 Task: Create a due date automation trigger when advanced on, on the tuesday of the week before a card is due add dates due in between 1 and 5 days at 11:00 AM.
Action: Mouse moved to (819, 251)
Screenshot: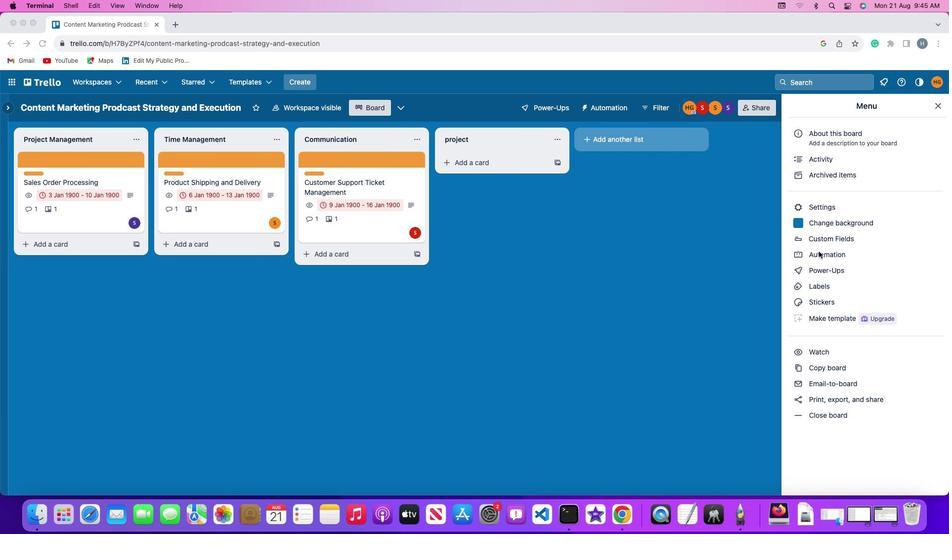 
Action: Mouse pressed left at (819, 251)
Screenshot: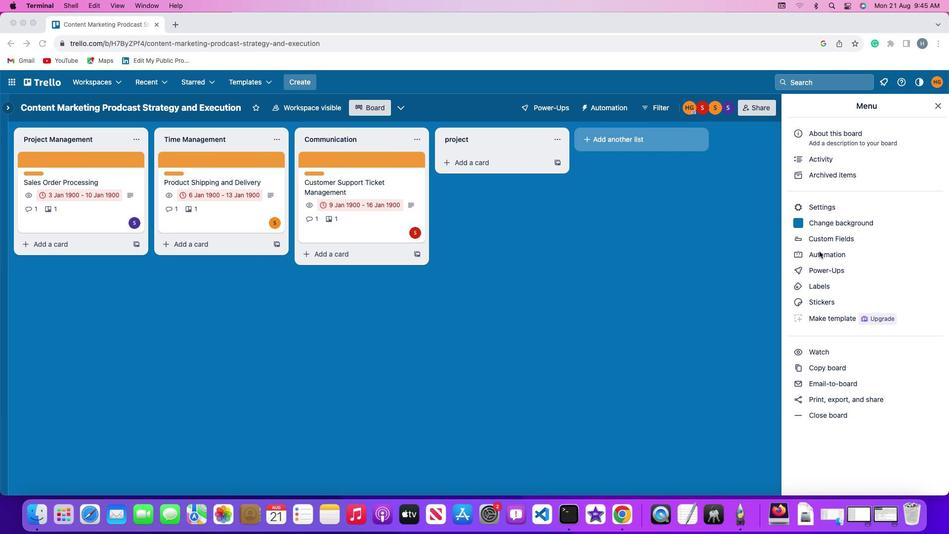 
Action: Mouse pressed left at (819, 251)
Screenshot: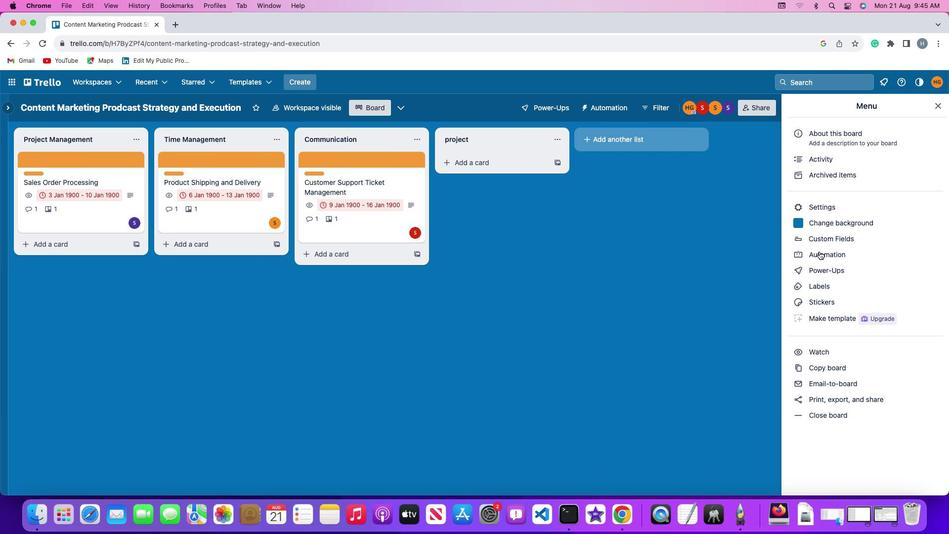 
Action: Mouse moved to (55, 230)
Screenshot: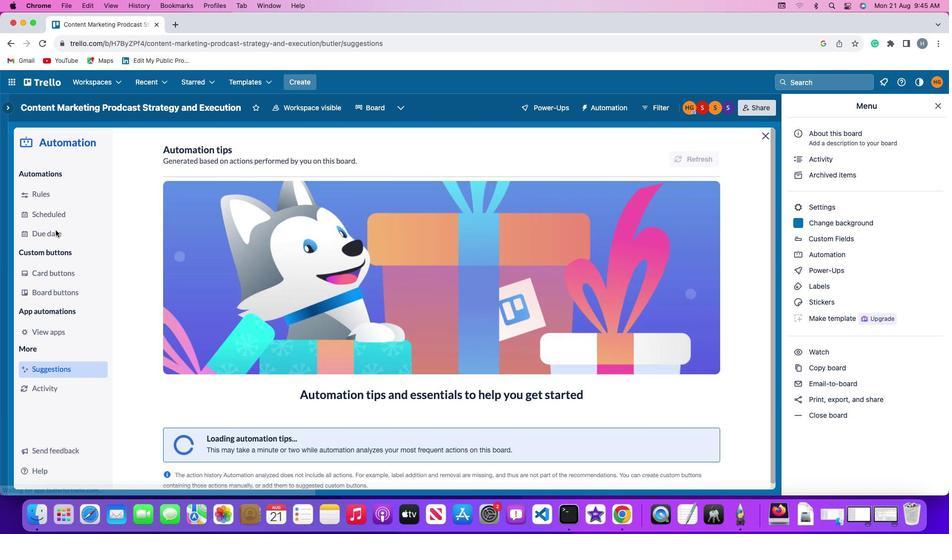 
Action: Mouse pressed left at (55, 230)
Screenshot: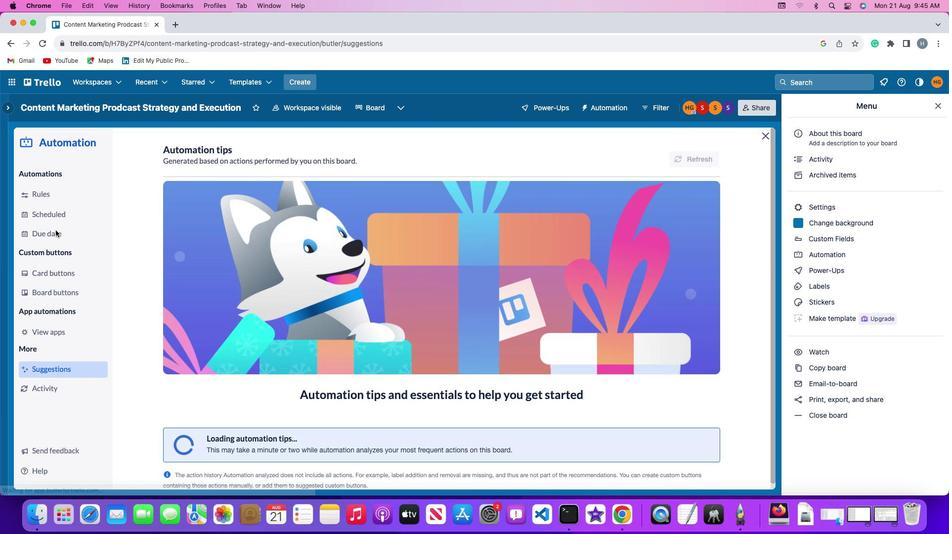 
Action: Mouse moved to (669, 150)
Screenshot: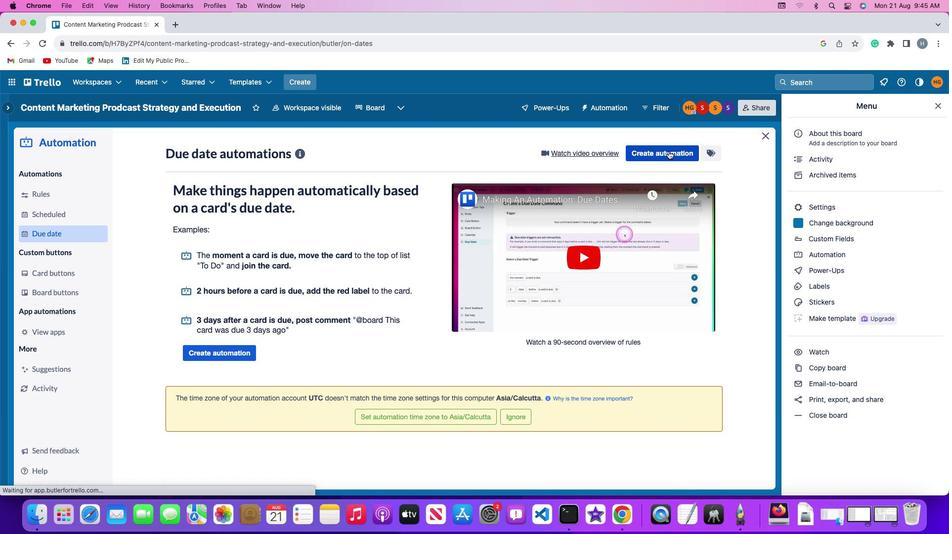 
Action: Mouse pressed left at (669, 150)
Screenshot: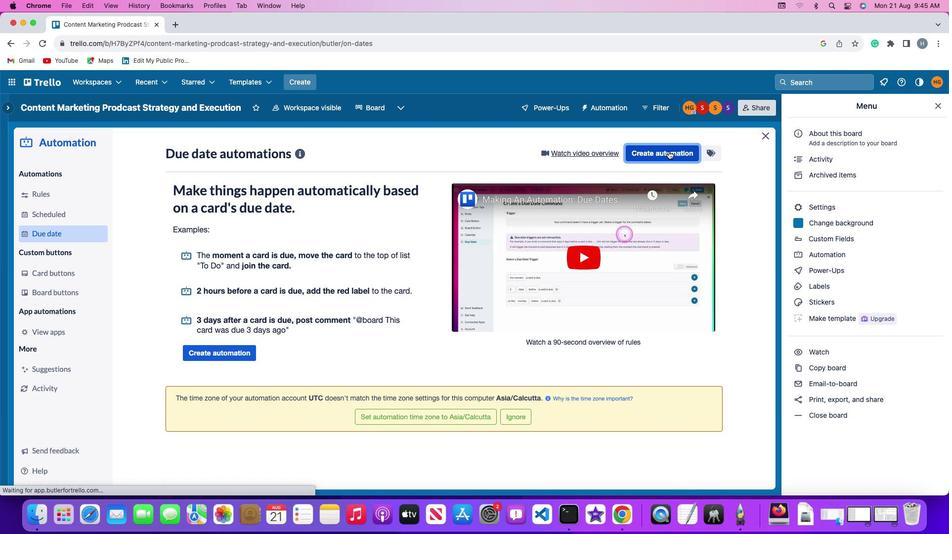 
Action: Mouse moved to (185, 247)
Screenshot: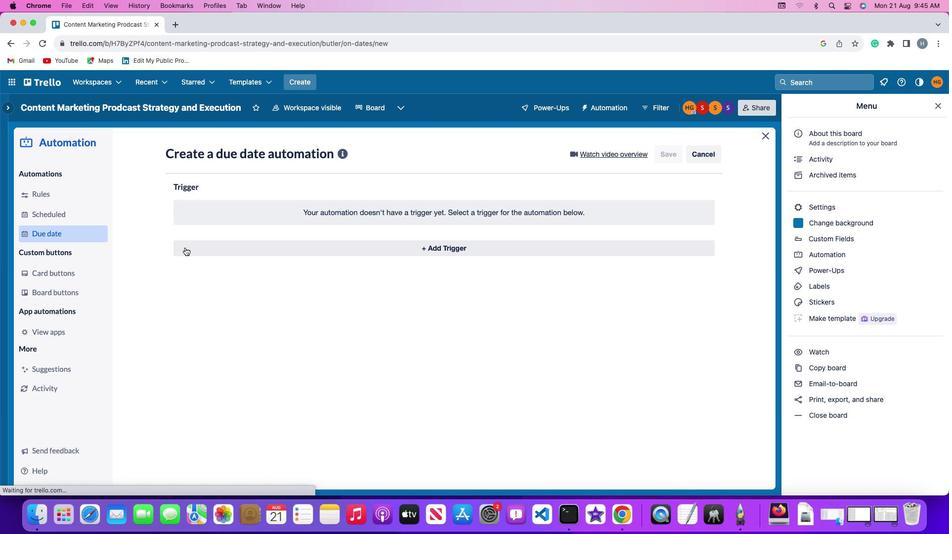 
Action: Mouse pressed left at (185, 247)
Screenshot: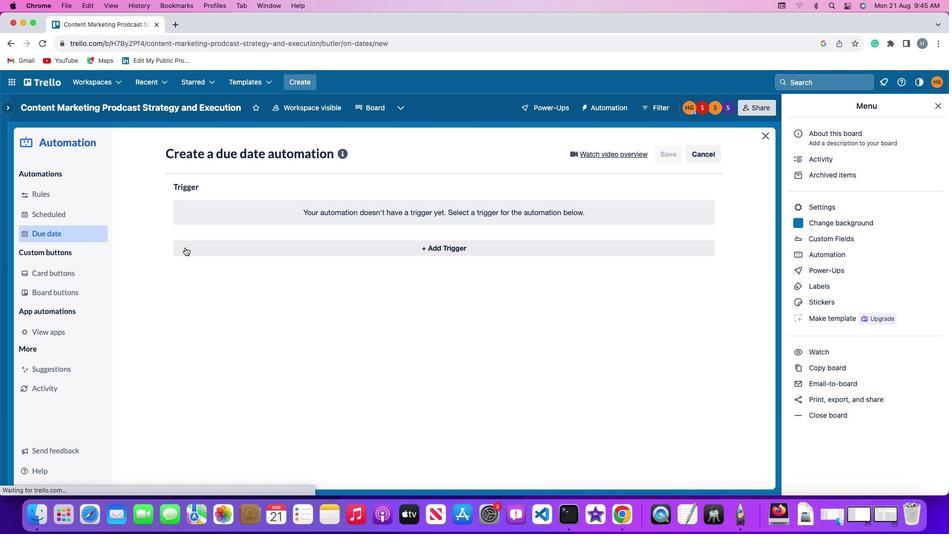 
Action: Mouse moved to (224, 426)
Screenshot: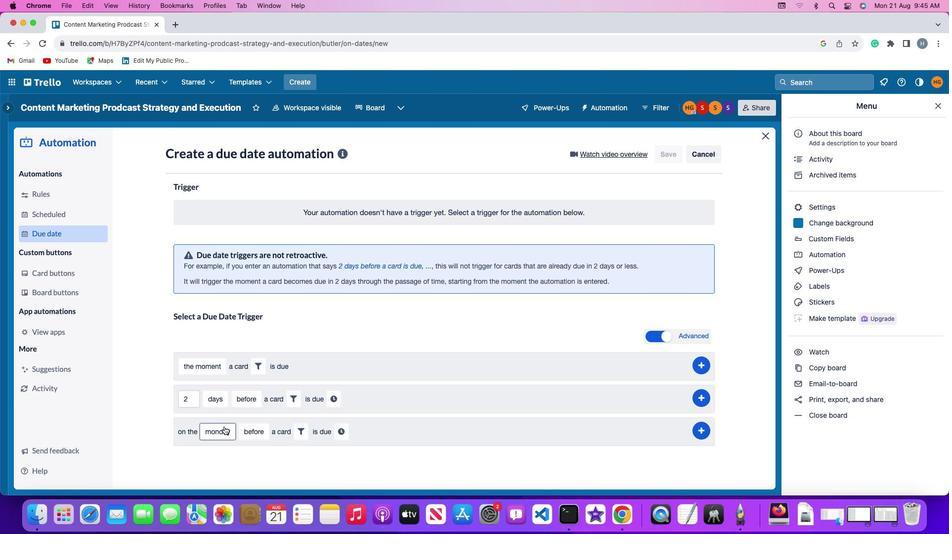 
Action: Mouse pressed left at (224, 426)
Screenshot: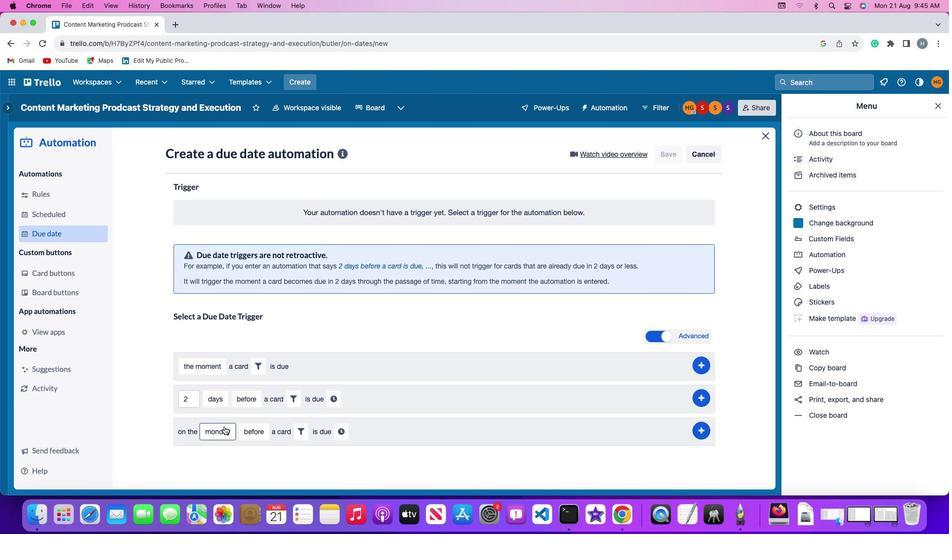 
Action: Mouse moved to (239, 312)
Screenshot: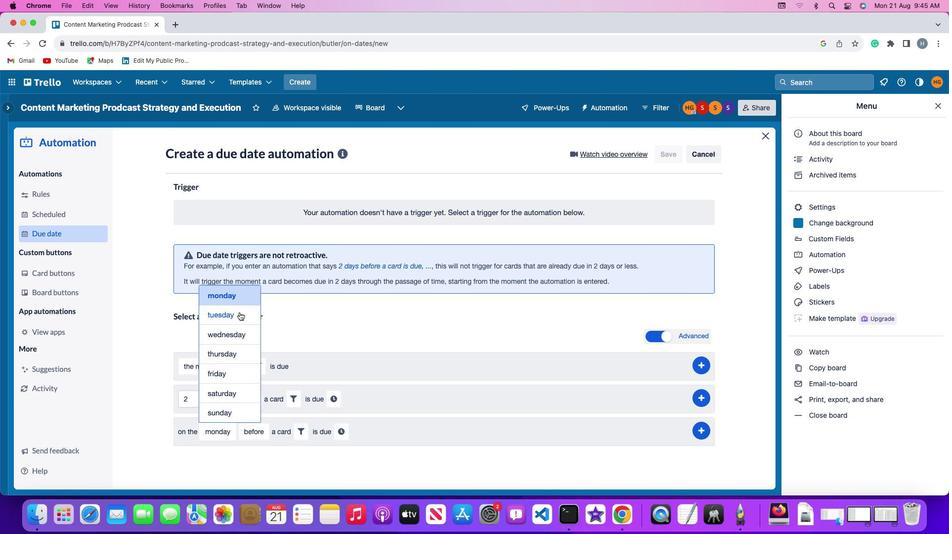 
Action: Mouse pressed left at (239, 312)
Screenshot: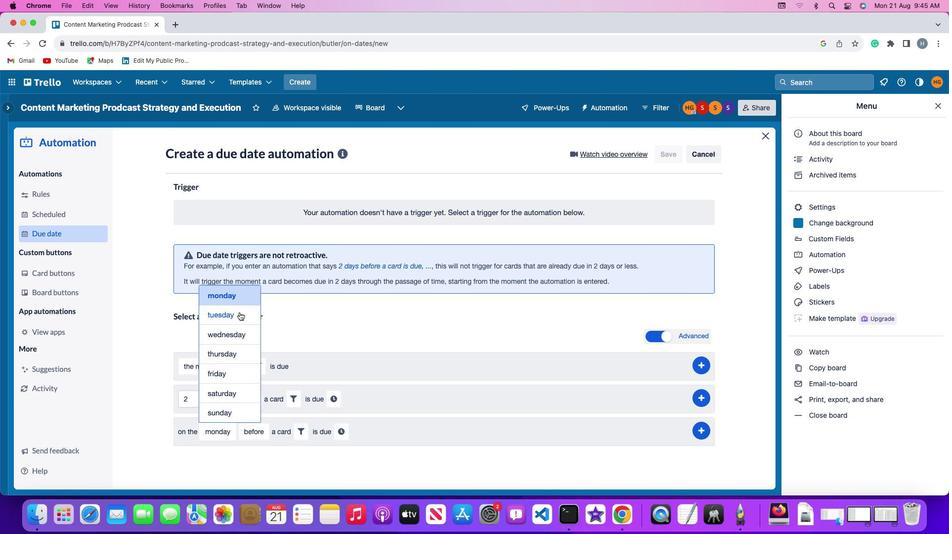 
Action: Mouse moved to (250, 433)
Screenshot: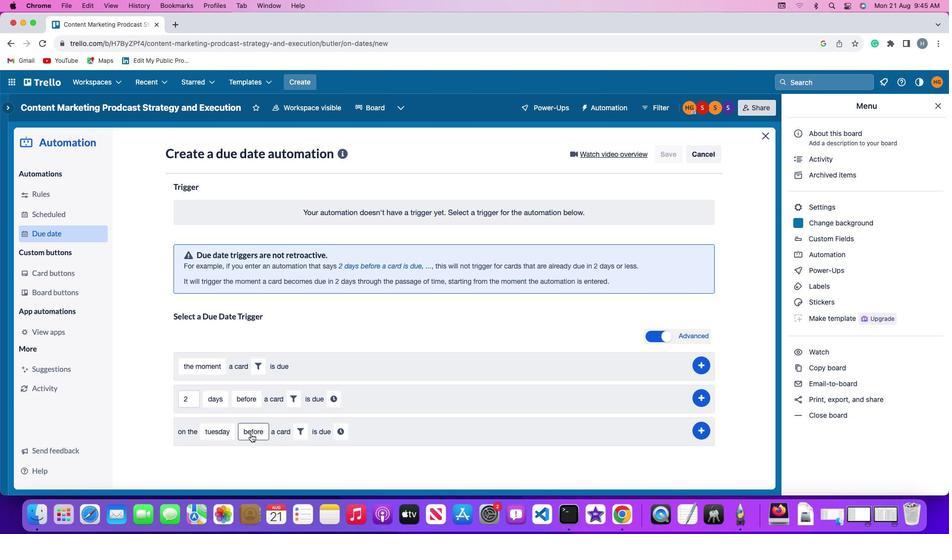 
Action: Mouse pressed left at (250, 433)
Screenshot: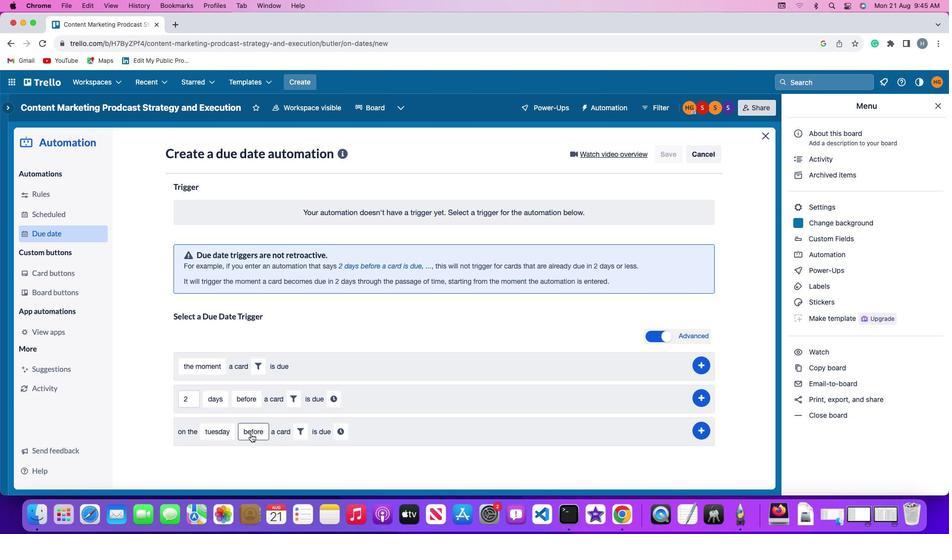 
Action: Mouse moved to (255, 415)
Screenshot: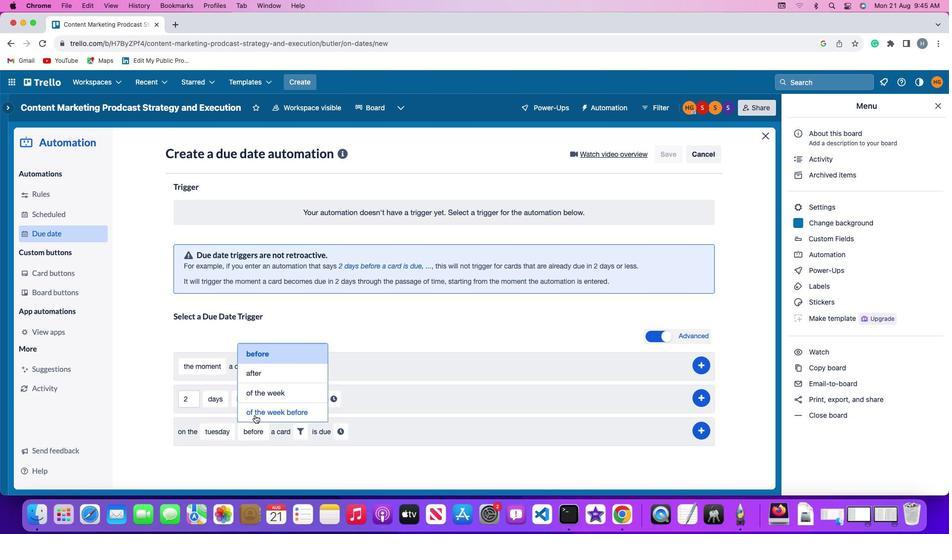 
Action: Mouse pressed left at (255, 415)
Screenshot: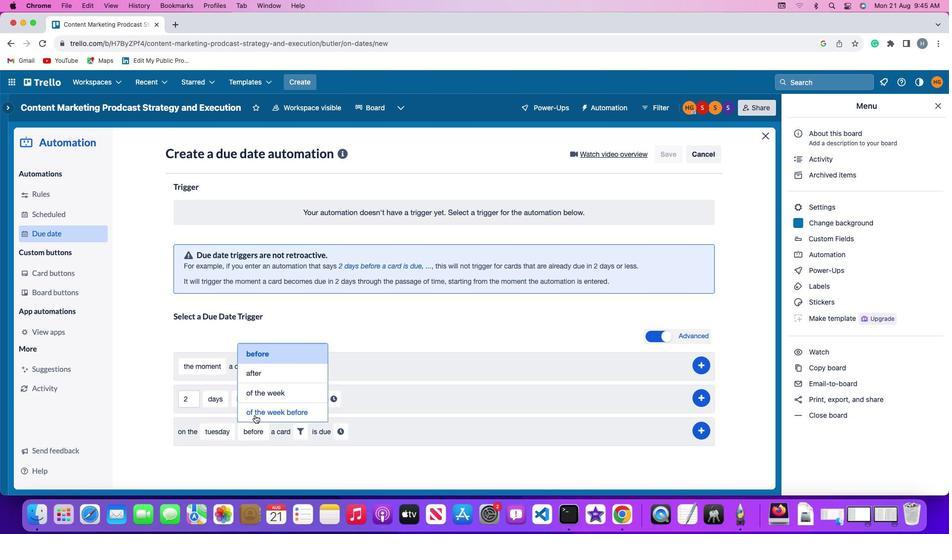 
Action: Mouse moved to (340, 432)
Screenshot: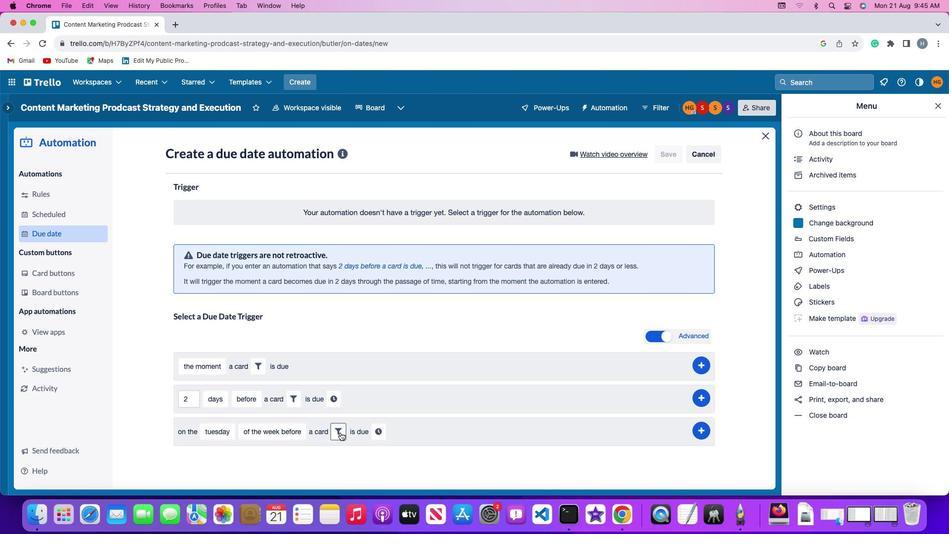 
Action: Mouse pressed left at (340, 432)
Screenshot: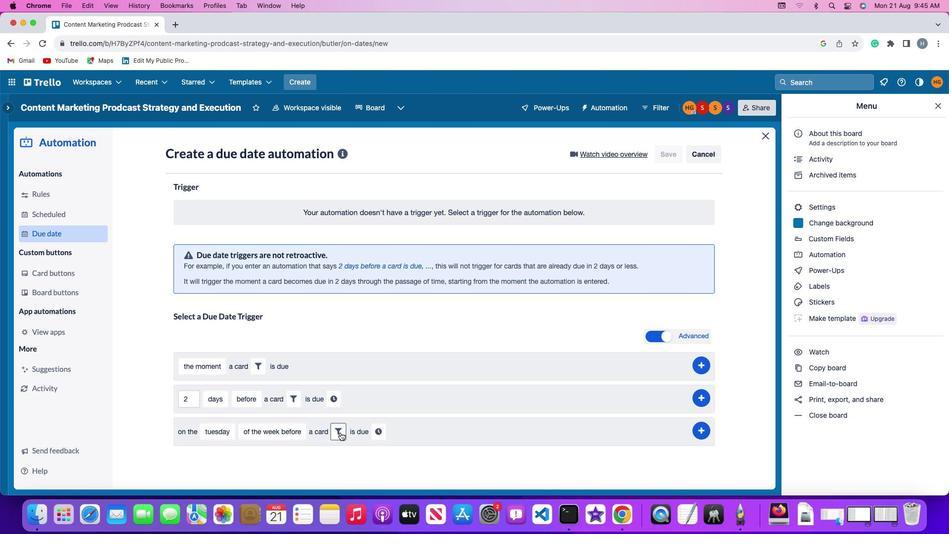 
Action: Mouse moved to (389, 464)
Screenshot: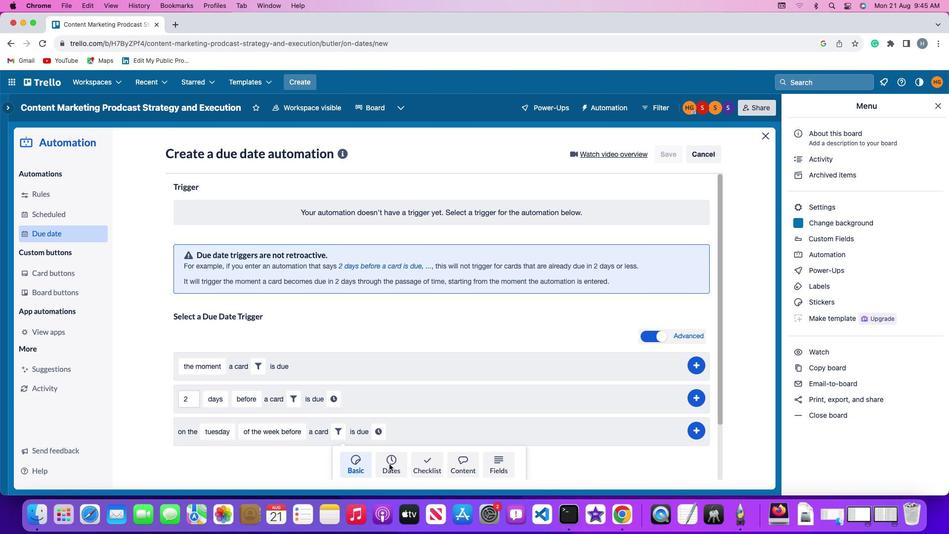 
Action: Mouse pressed left at (389, 464)
Screenshot: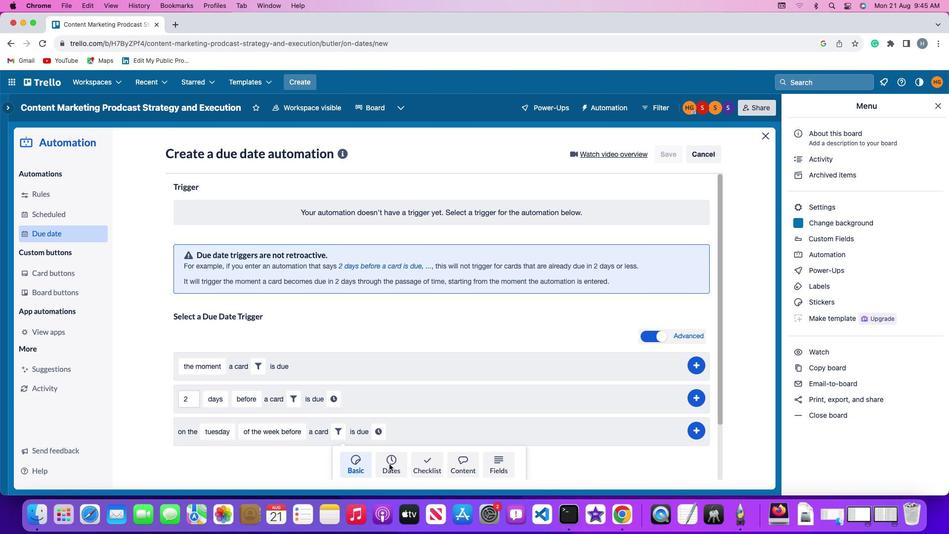
Action: Mouse moved to (293, 459)
Screenshot: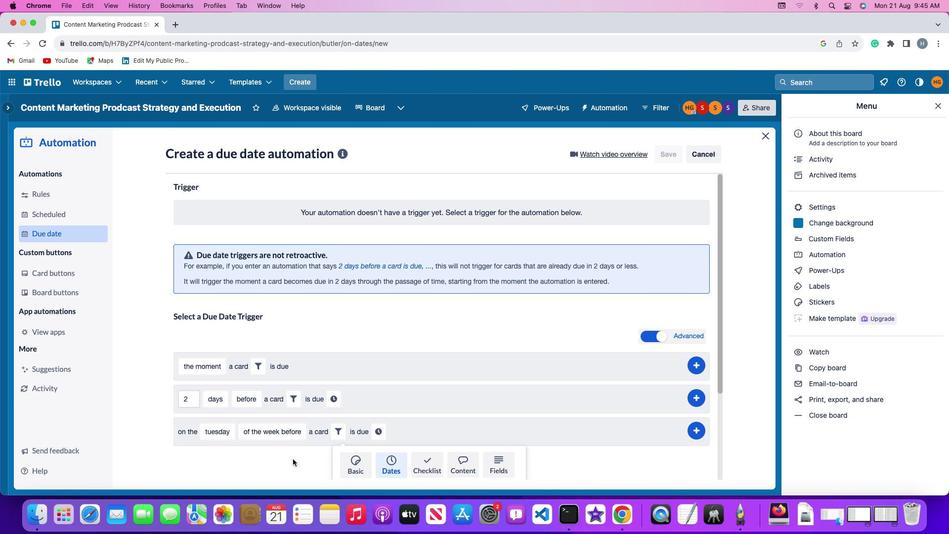 
Action: Mouse scrolled (293, 459) with delta (0, 0)
Screenshot: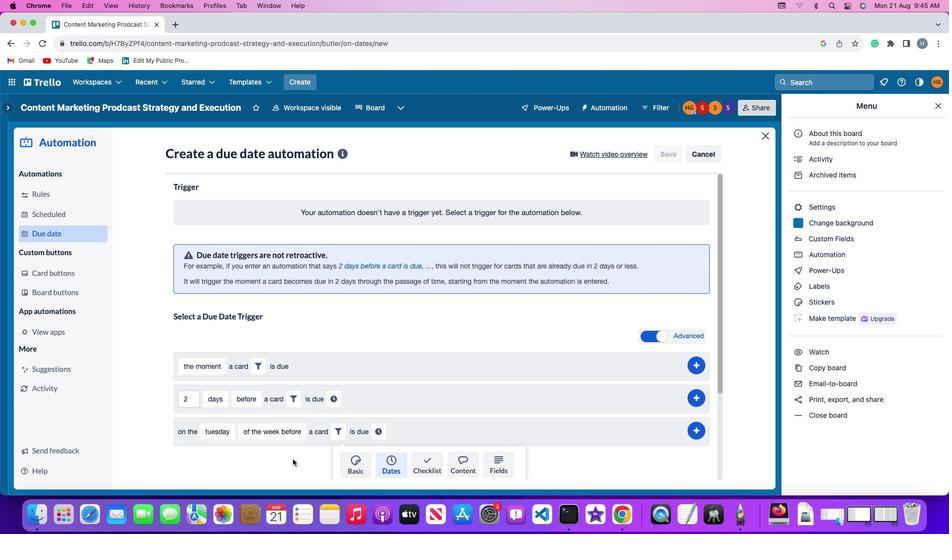 
Action: Mouse scrolled (293, 459) with delta (0, 0)
Screenshot: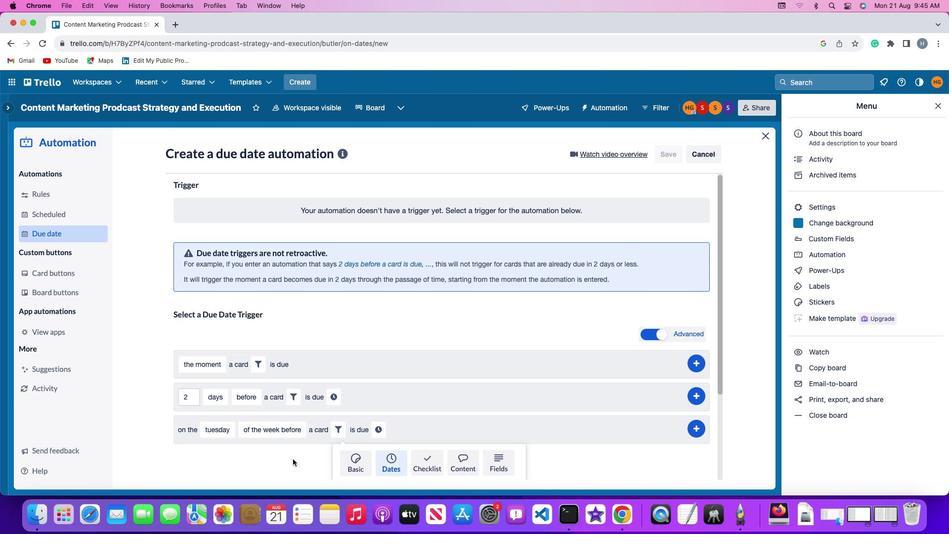 
Action: Mouse scrolled (293, 459) with delta (0, -1)
Screenshot: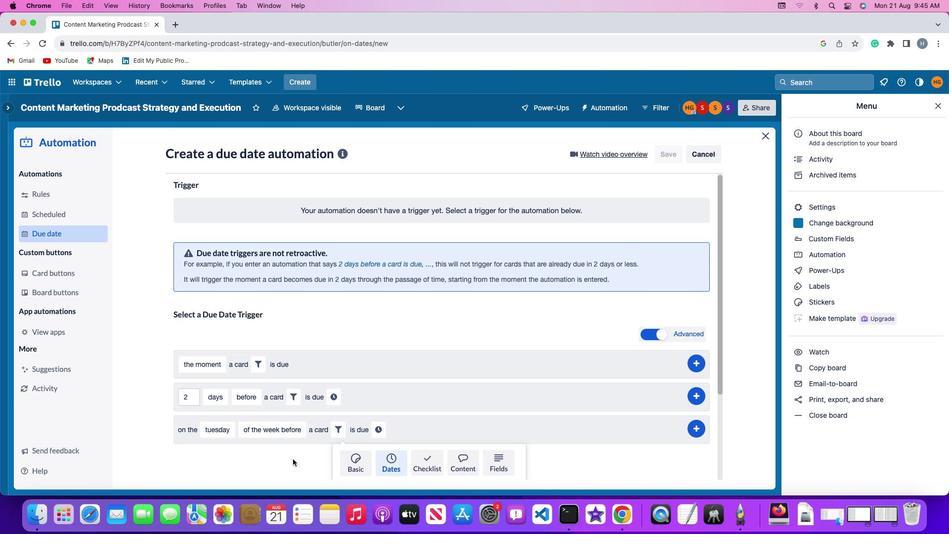 
Action: Mouse scrolled (293, 459) with delta (0, -2)
Screenshot: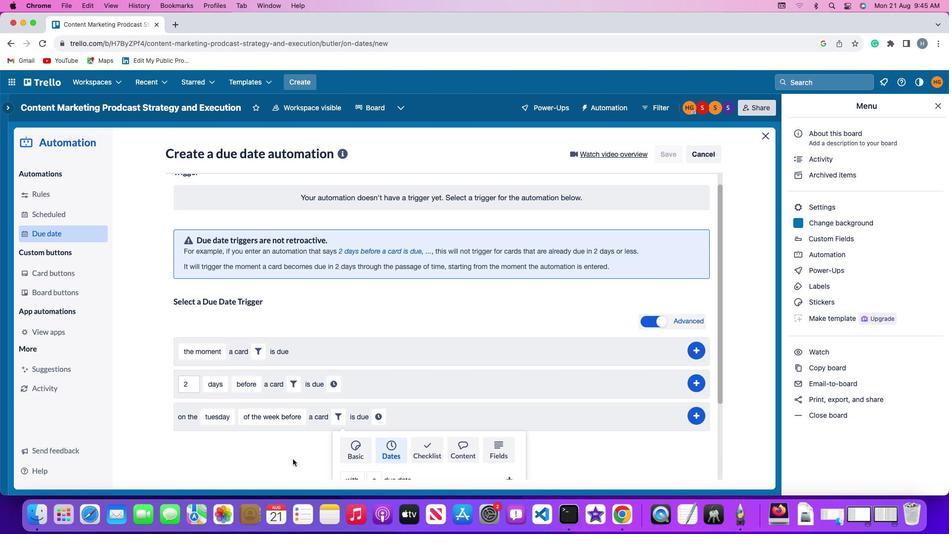 
Action: Mouse moved to (293, 459)
Screenshot: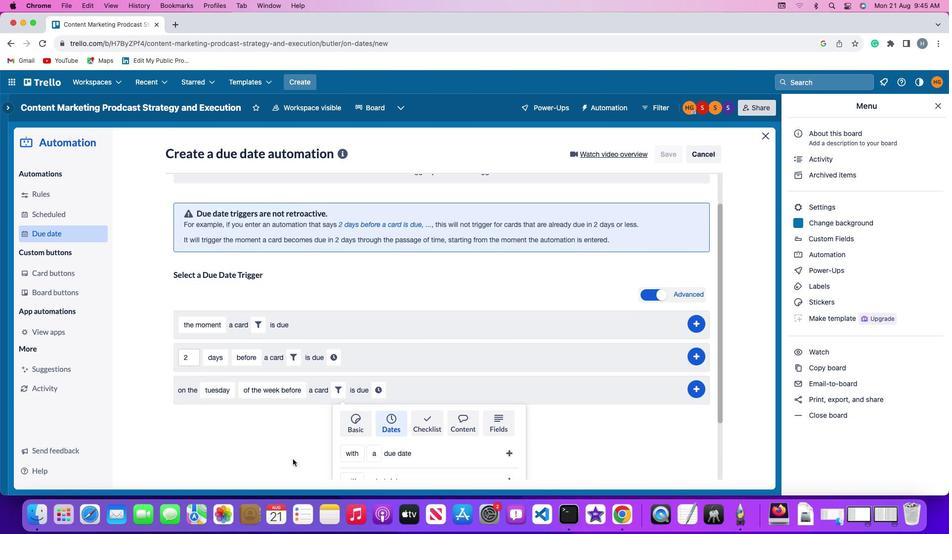 
Action: Mouse scrolled (293, 459) with delta (0, -2)
Screenshot: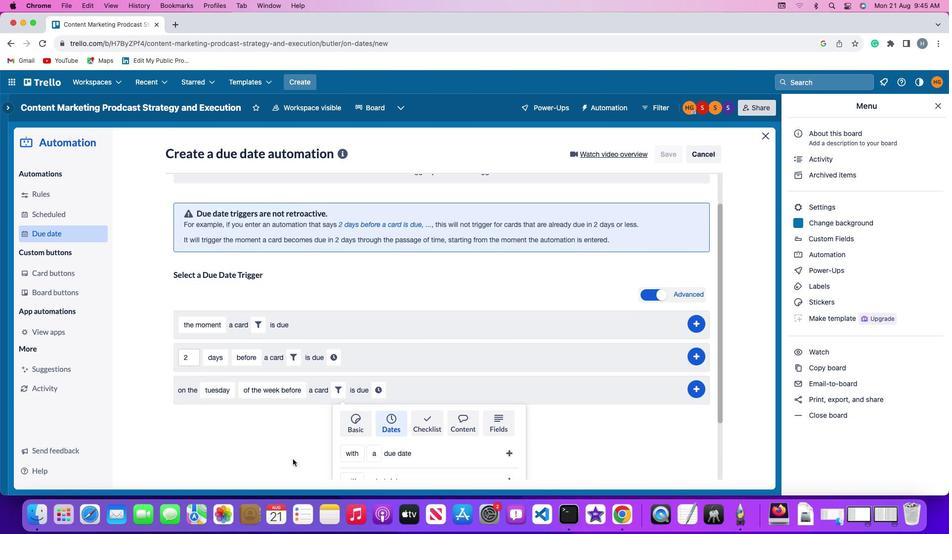 
Action: Mouse scrolled (293, 459) with delta (0, 0)
Screenshot: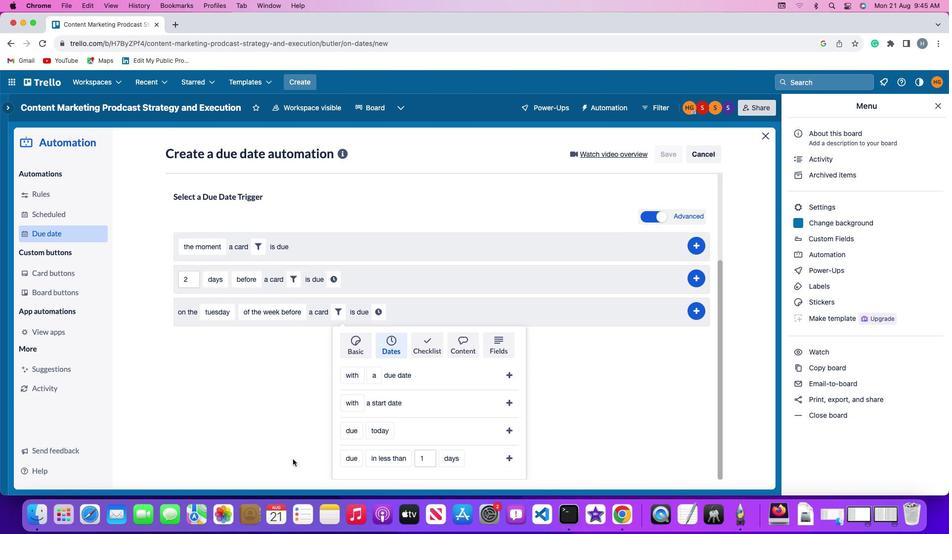 
Action: Mouse scrolled (293, 459) with delta (0, 0)
Screenshot: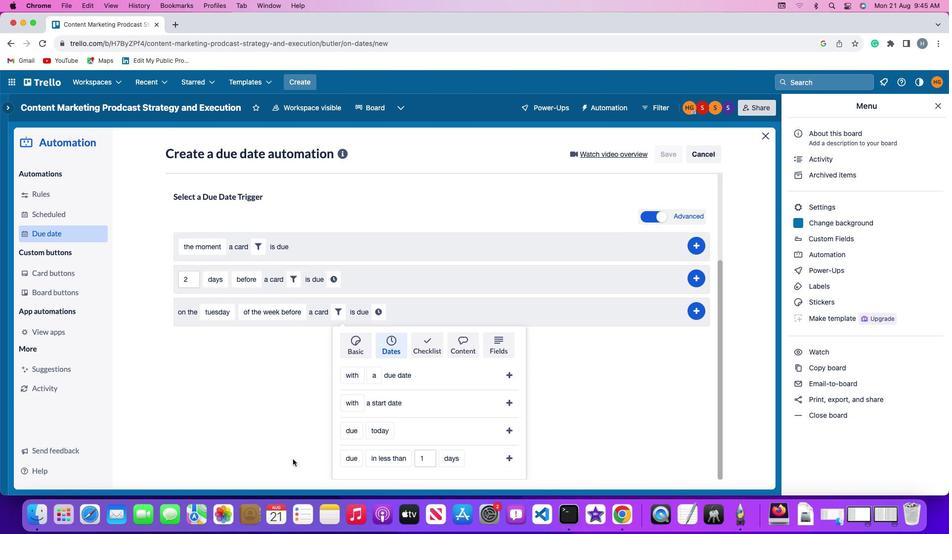 
Action: Mouse scrolled (293, 459) with delta (0, -1)
Screenshot: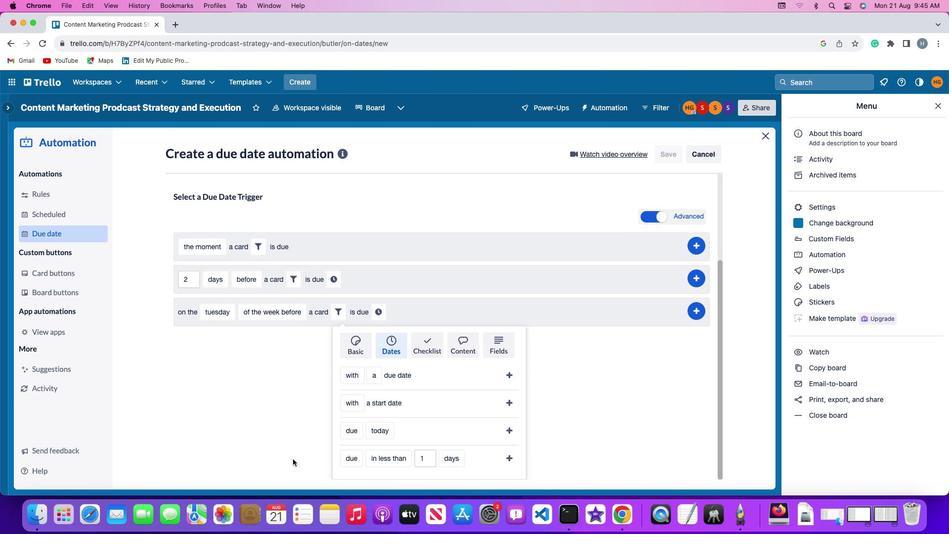 
Action: Mouse scrolled (293, 459) with delta (0, -2)
Screenshot: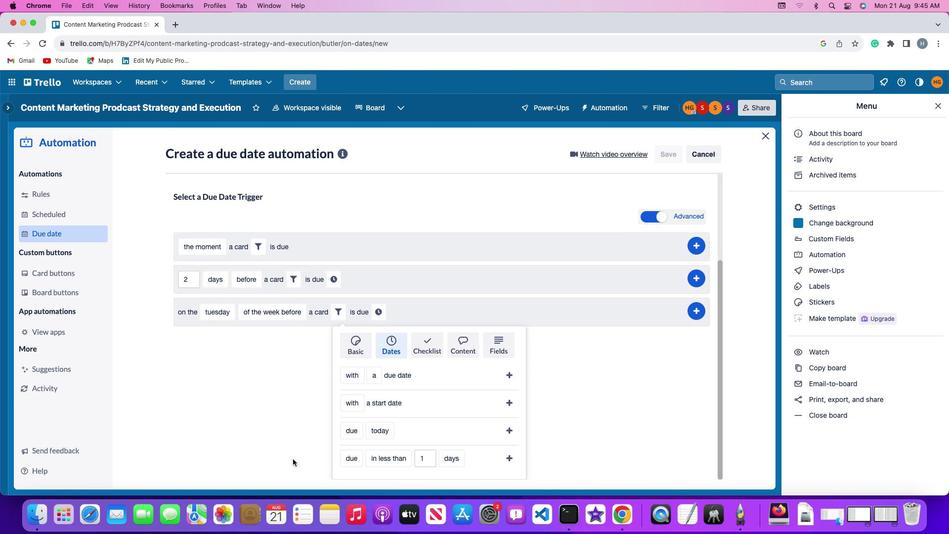 
Action: Mouse moved to (352, 458)
Screenshot: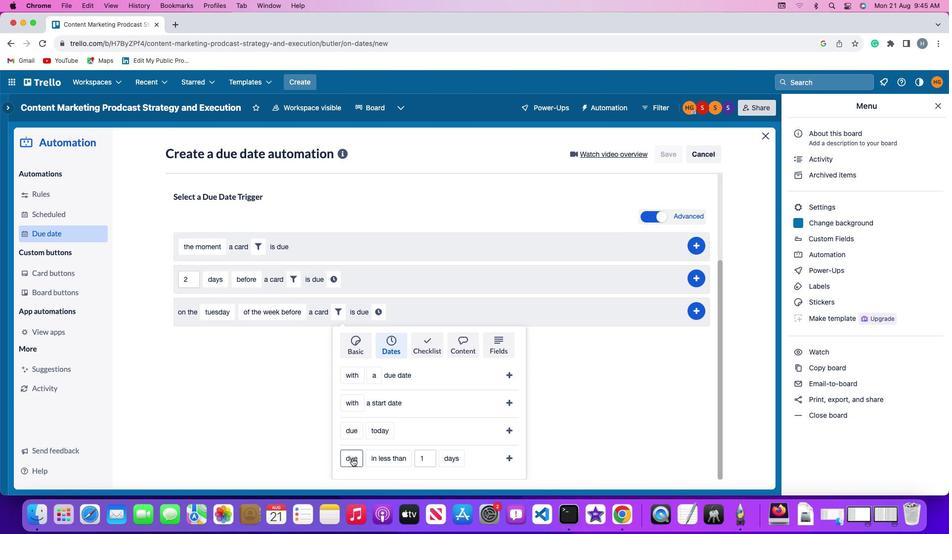 
Action: Mouse pressed left at (352, 458)
Screenshot: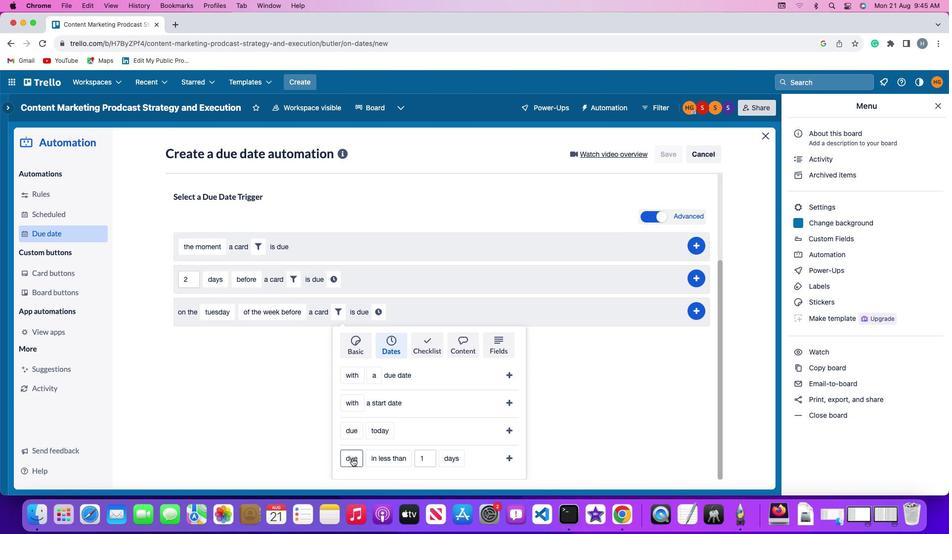 
Action: Mouse moved to (362, 422)
Screenshot: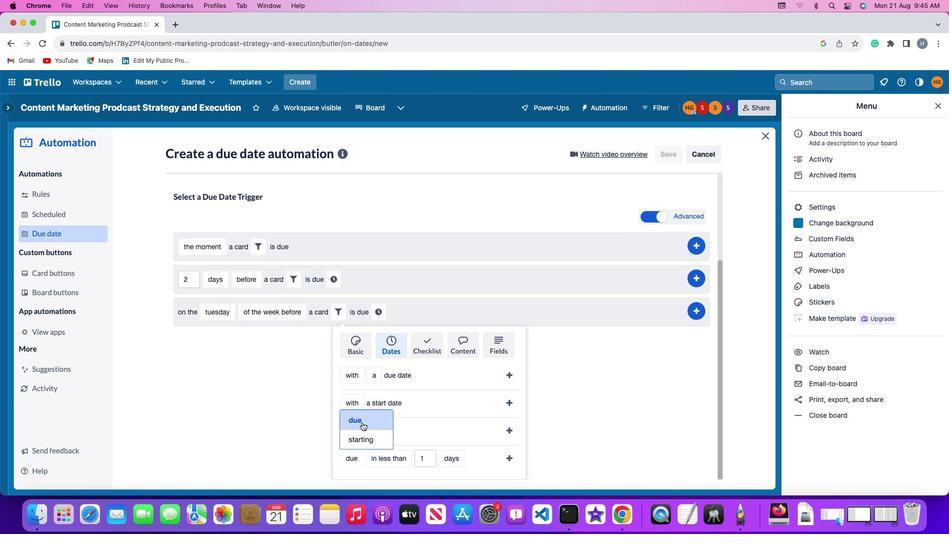 
Action: Mouse pressed left at (362, 422)
Screenshot: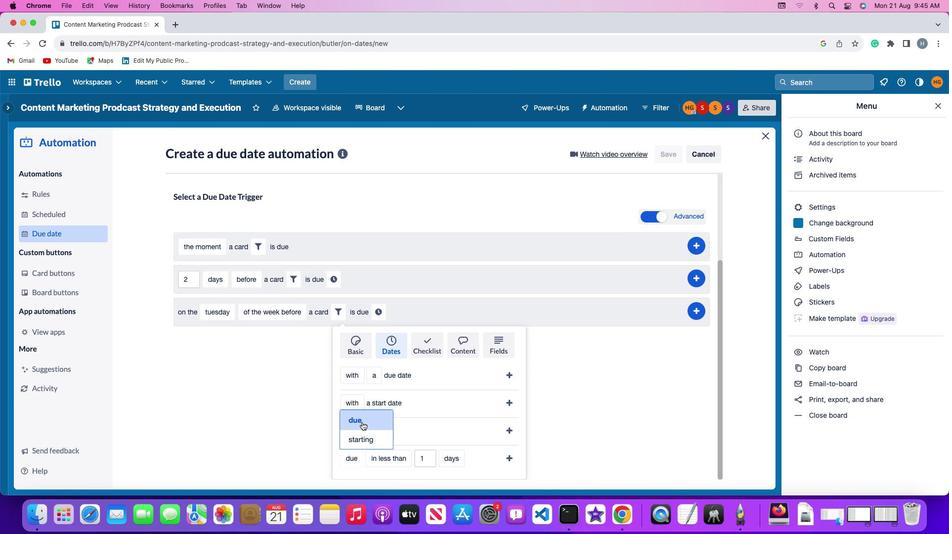 
Action: Mouse moved to (388, 464)
Screenshot: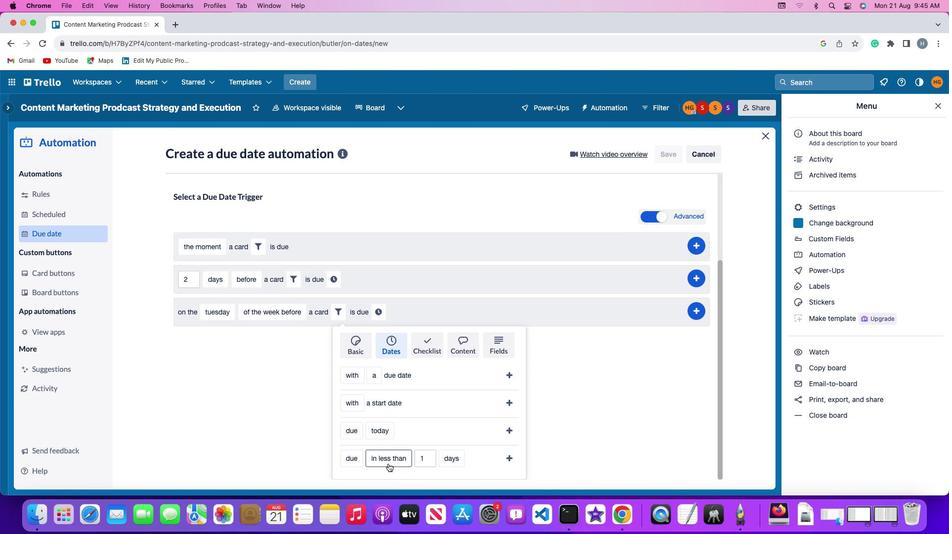 
Action: Mouse pressed left at (388, 464)
Screenshot: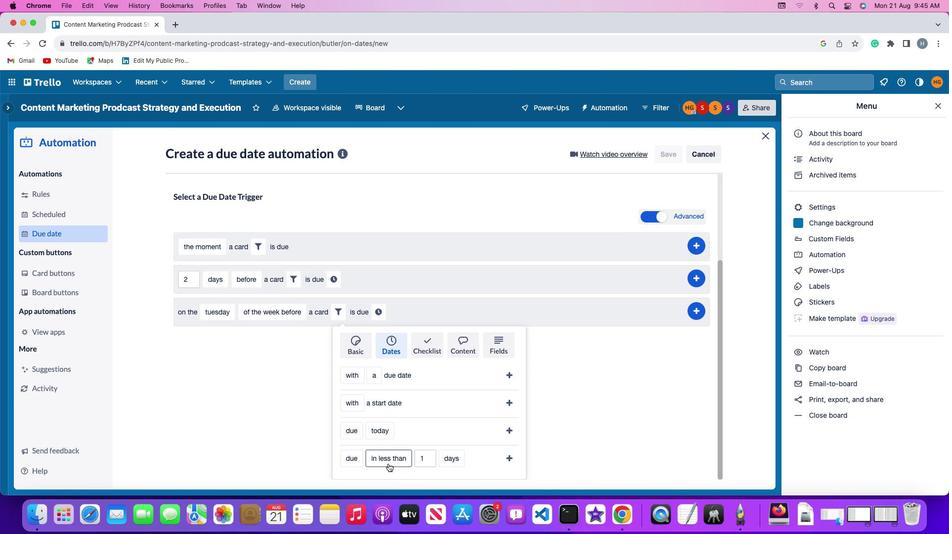 
Action: Mouse moved to (387, 443)
Screenshot: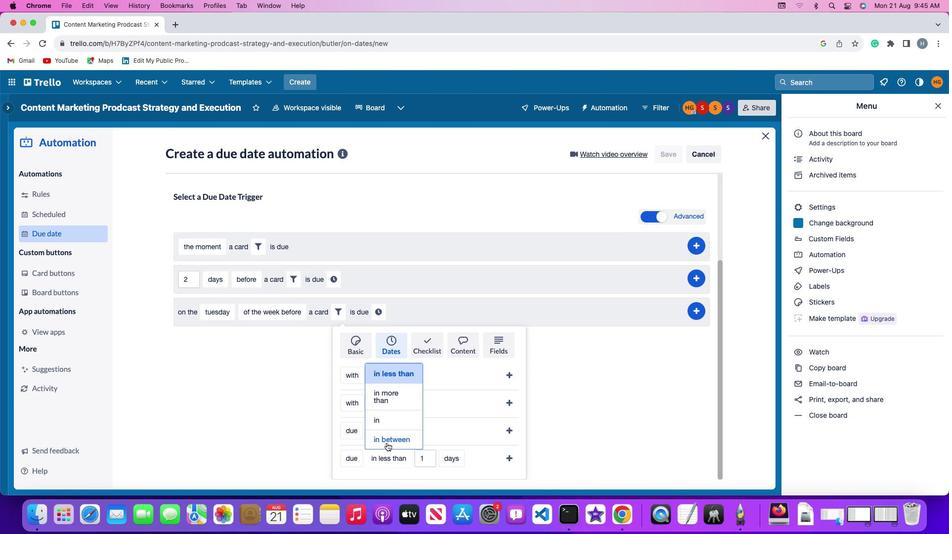 
Action: Mouse pressed left at (387, 443)
Screenshot: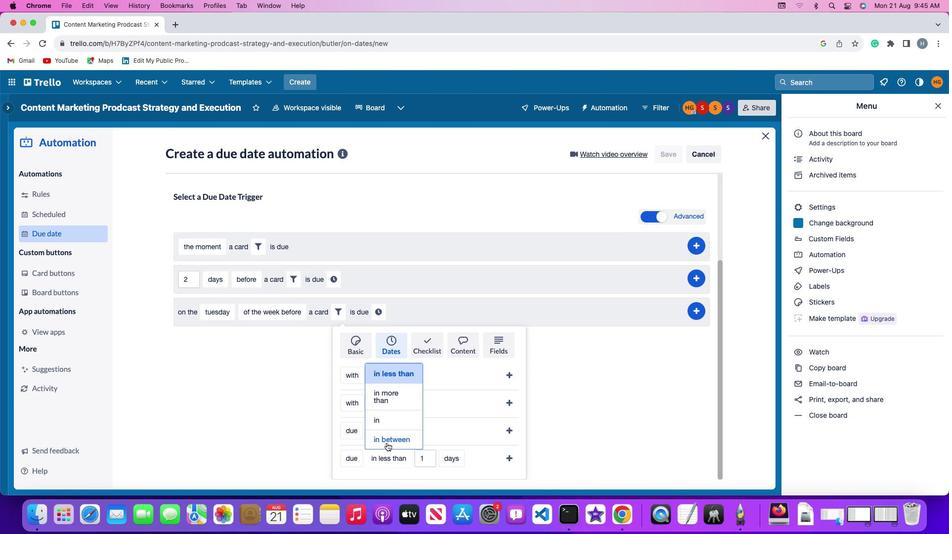 
Action: Mouse moved to (426, 458)
Screenshot: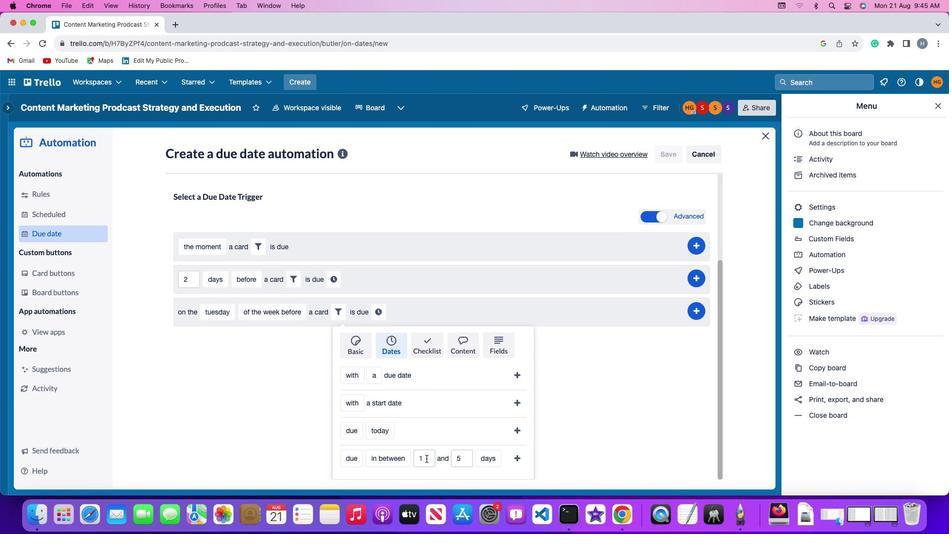
Action: Mouse pressed left at (426, 458)
Screenshot: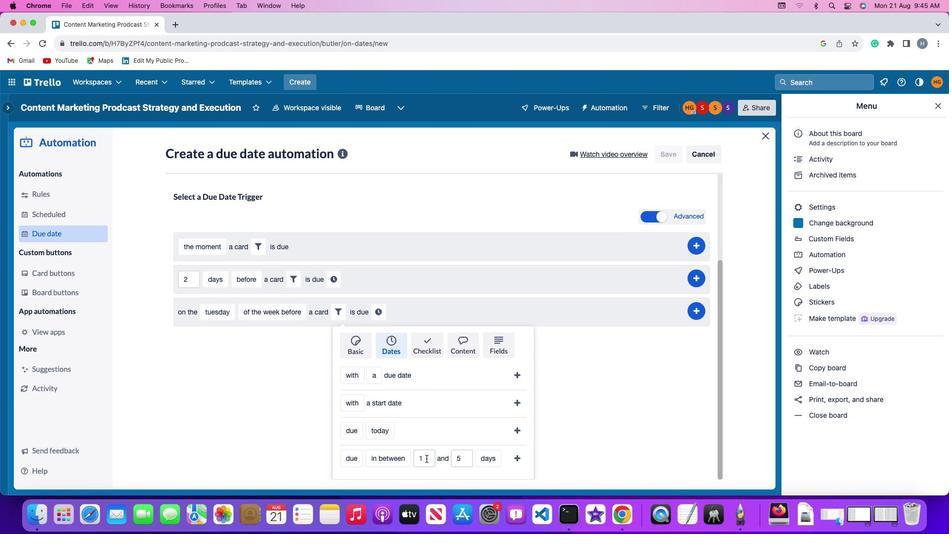 
Action: Mouse moved to (427, 458)
Screenshot: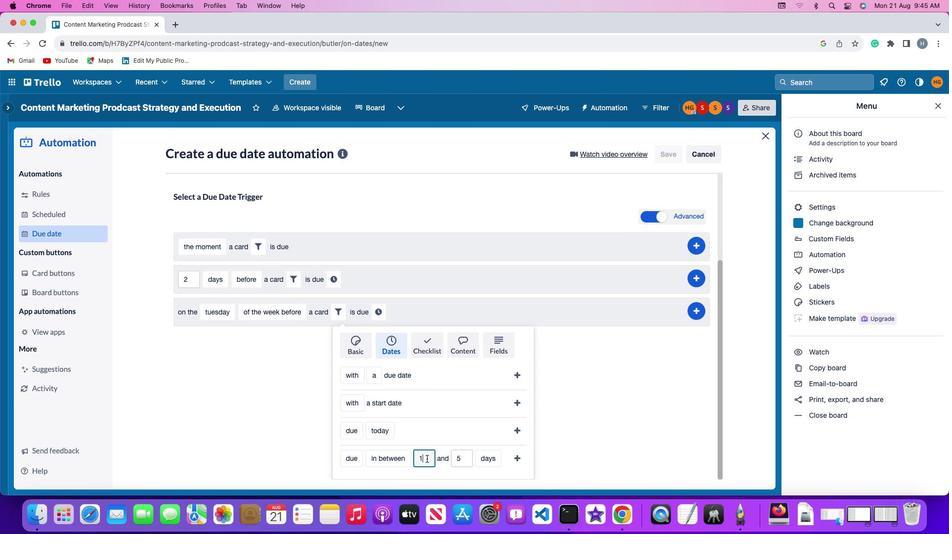 
Action: Key pressed Key.backspace'1'
Screenshot: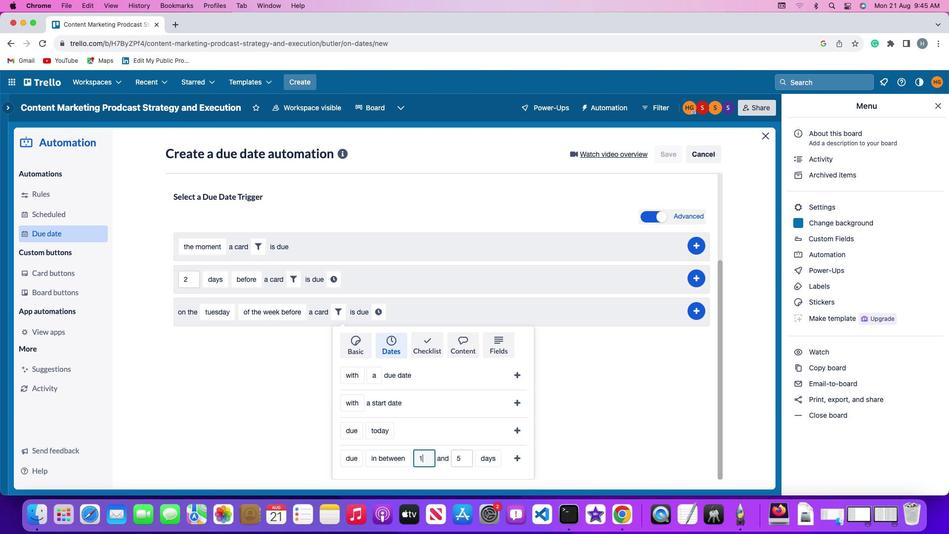 
Action: Mouse moved to (466, 459)
Screenshot: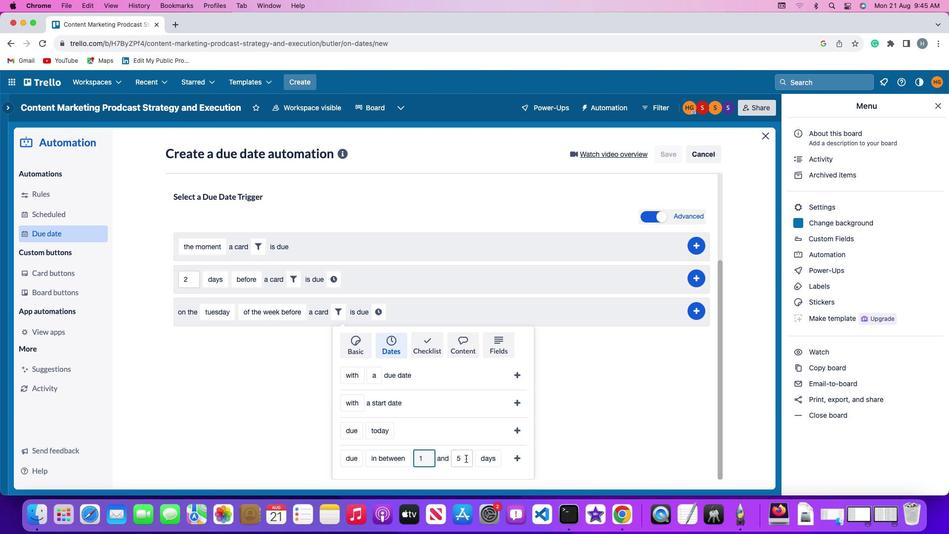 
Action: Mouse pressed left at (466, 459)
Screenshot: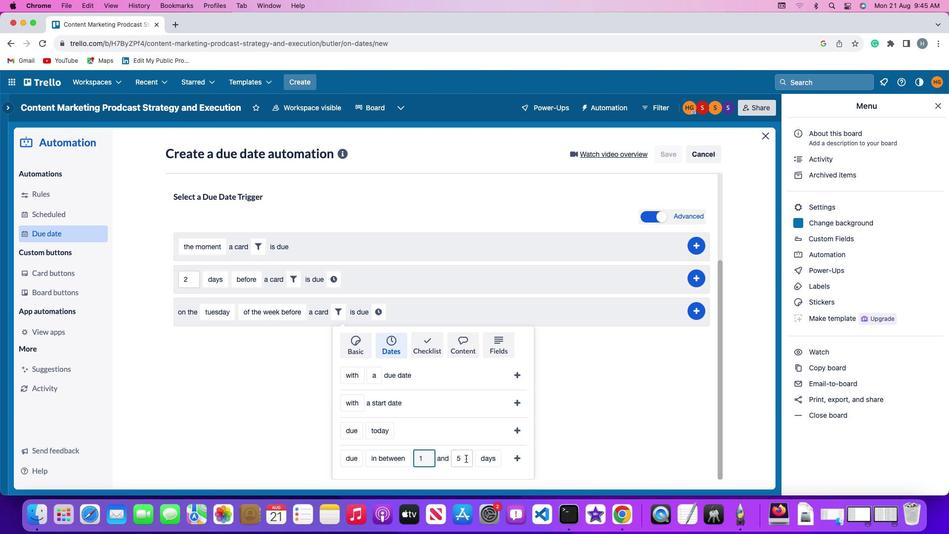 
Action: Mouse moved to (465, 459)
Screenshot: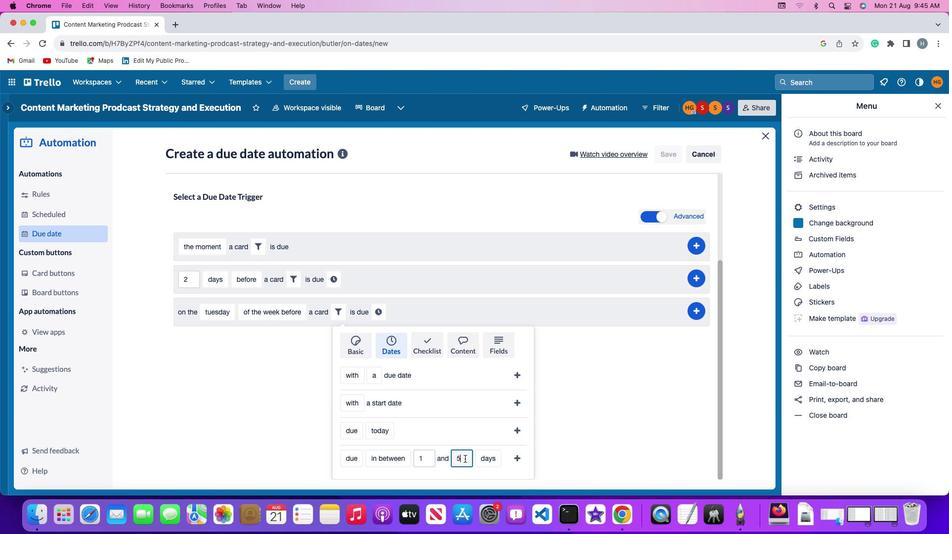 
Action: Key pressed Key.backspace
Screenshot: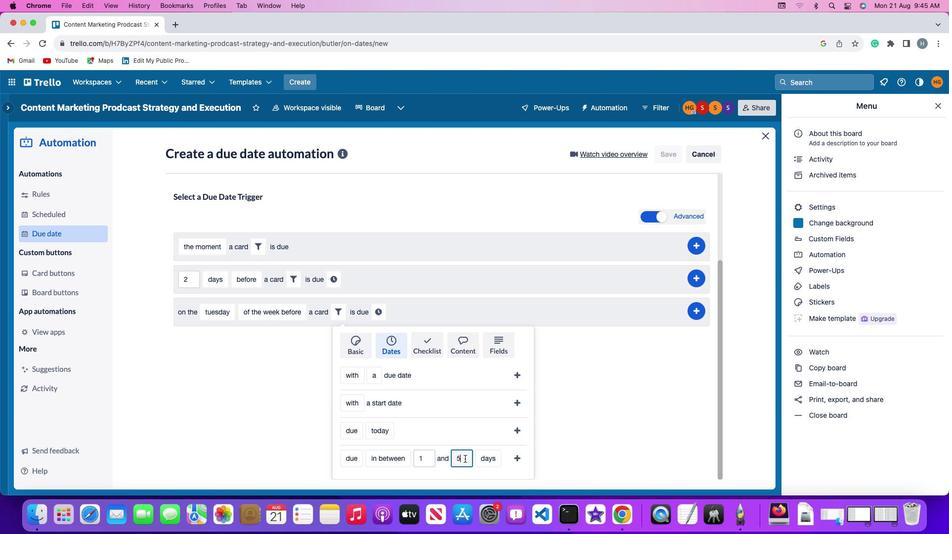 
Action: Mouse moved to (465, 459)
Screenshot: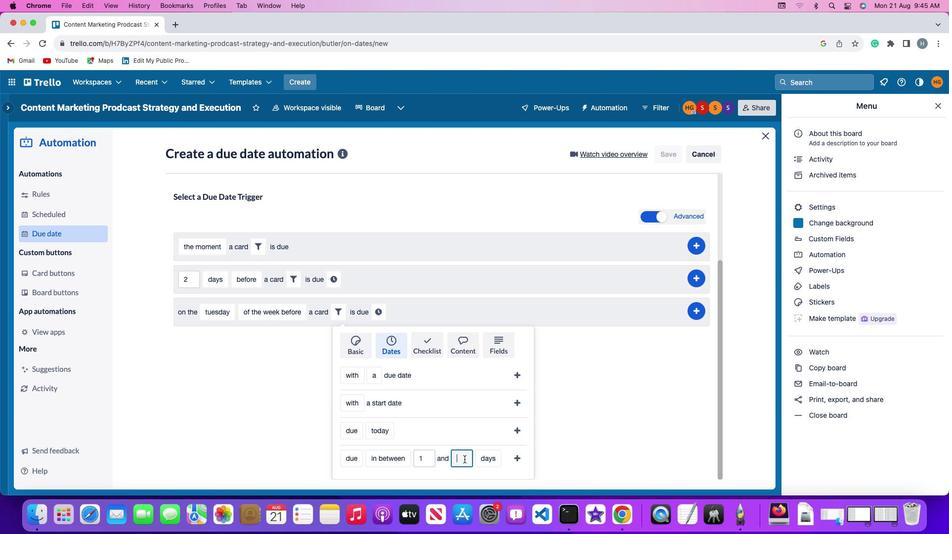 
Action: Key pressed '5'
Screenshot: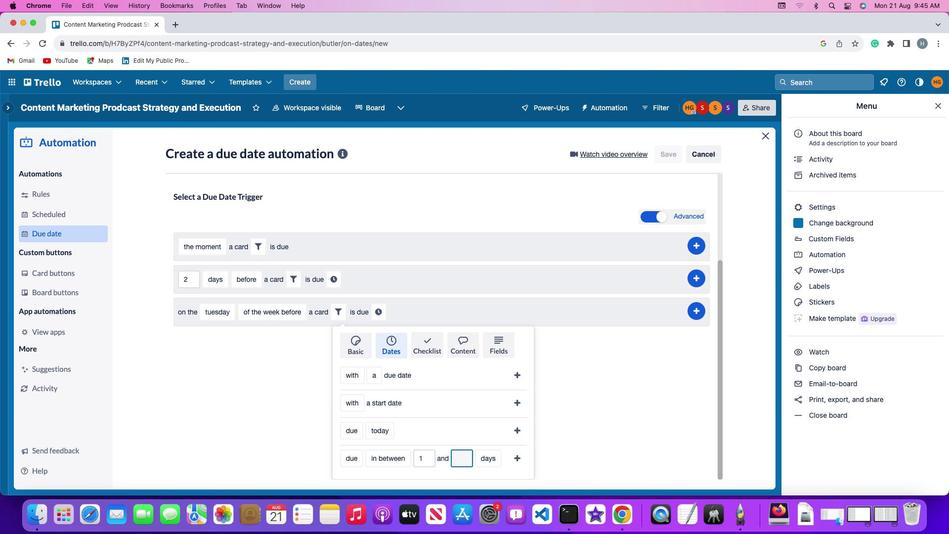 
Action: Mouse moved to (478, 458)
Screenshot: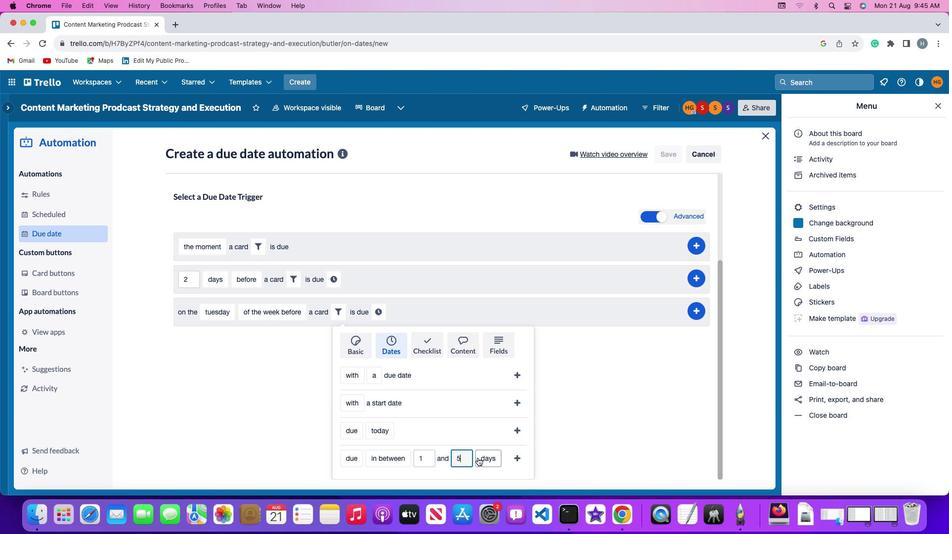 
Action: Mouse pressed left at (478, 458)
Screenshot: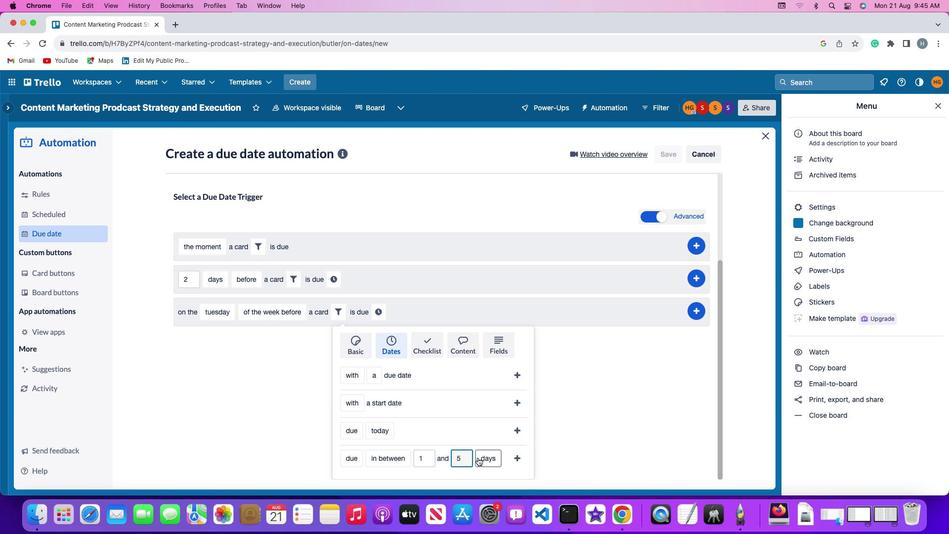 
Action: Mouse moved to (487, 420)
Screenshot: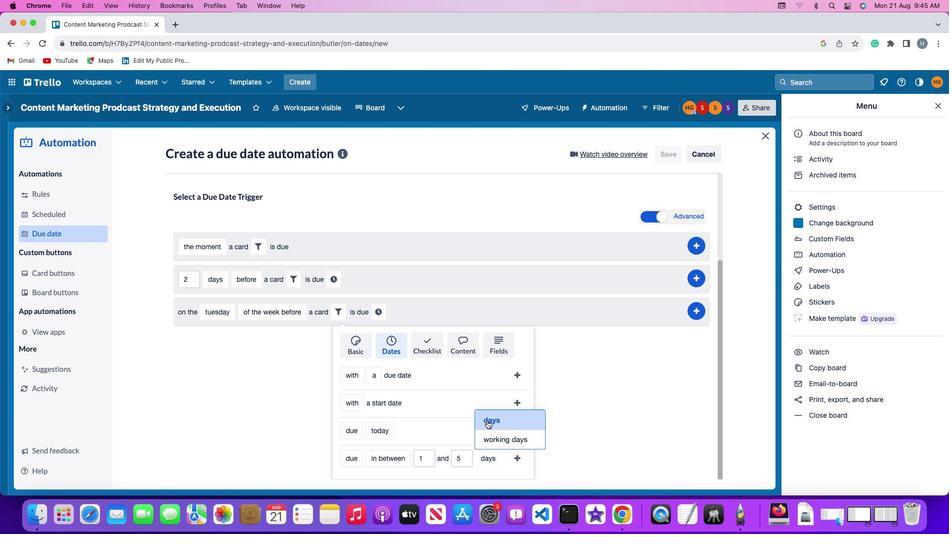 
Action: Mouse pressed left at (487, 420)
Screenshot: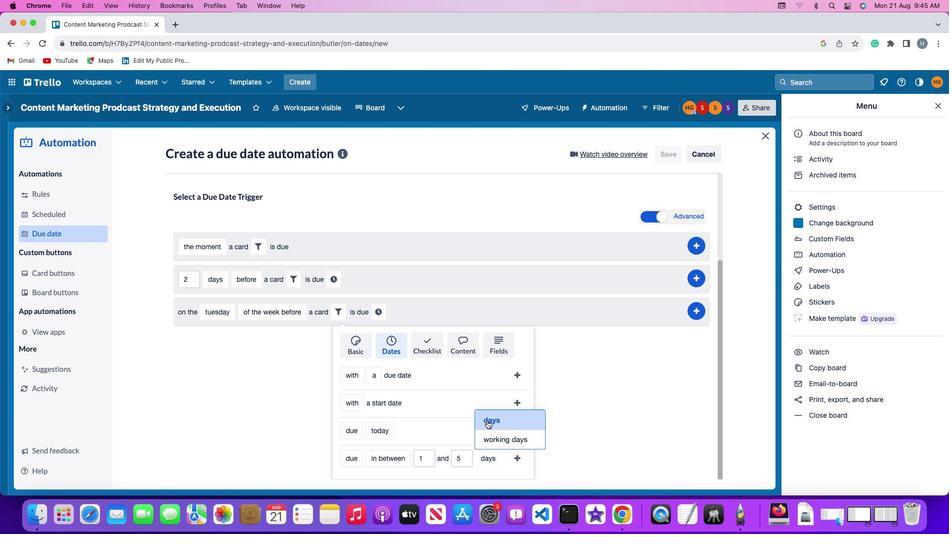 
Action: Mouse moved to (518, 455)
Screenshot: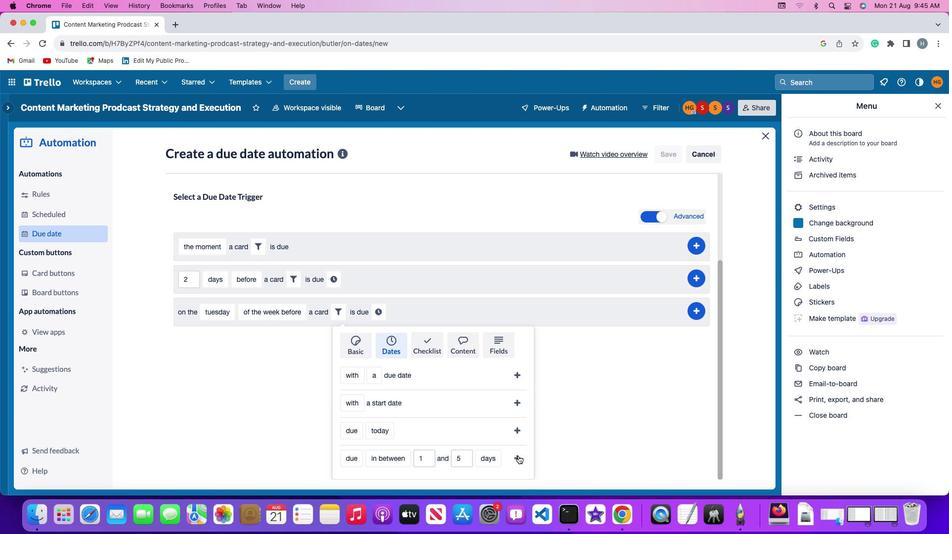 
Action: Mouse pressed left at (518, 455)
Screenshot: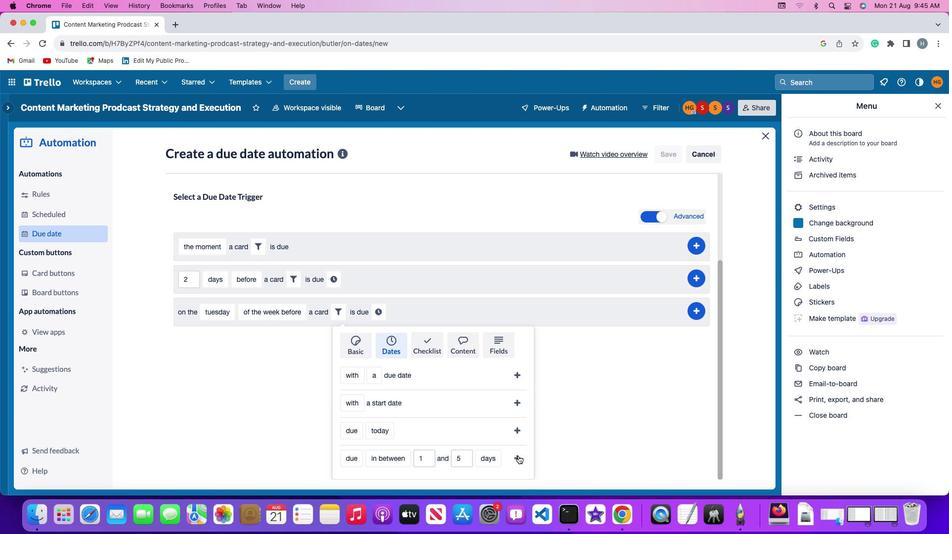 
Action: Mouse moved to (497, 426)
Screenshot: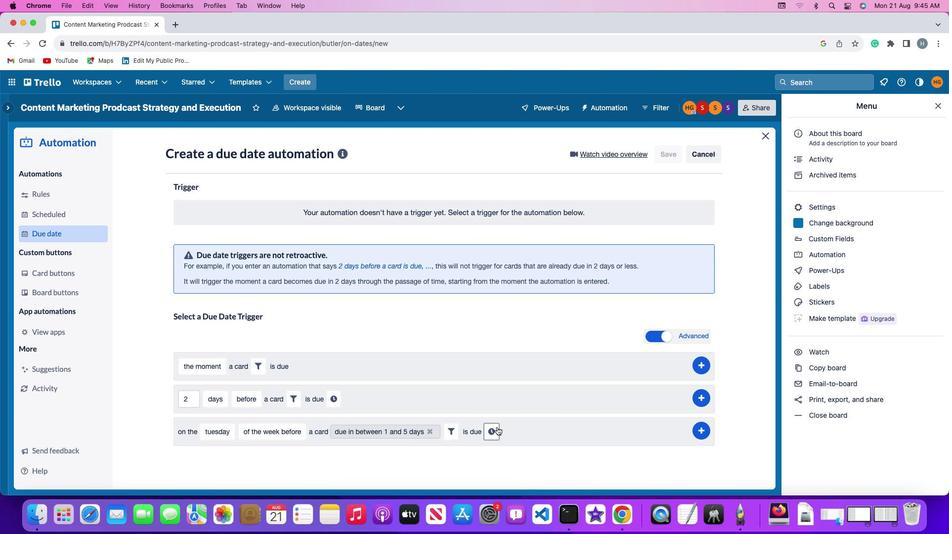 
Action: Mouse pressed left at (497, 426)
Screenshot: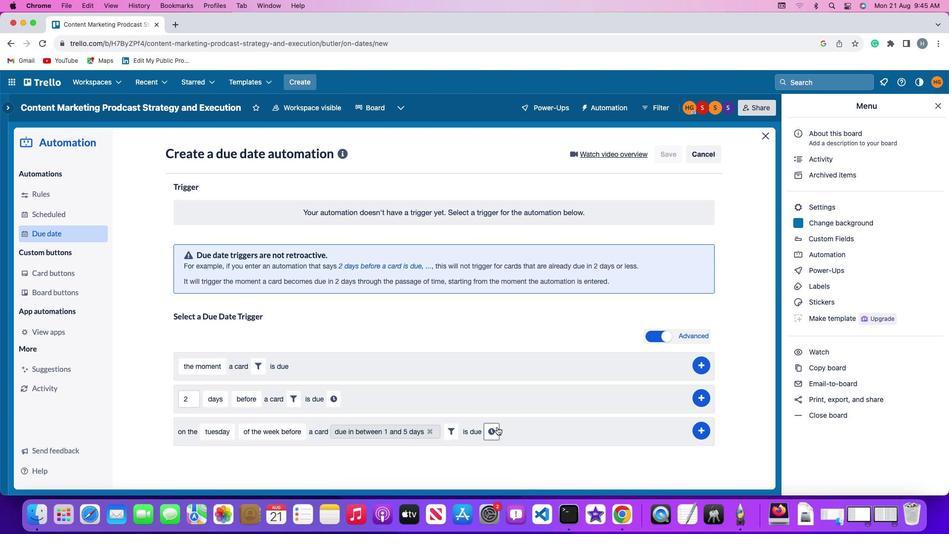
Action: Mouse moved to (517, 435)
Screenshot: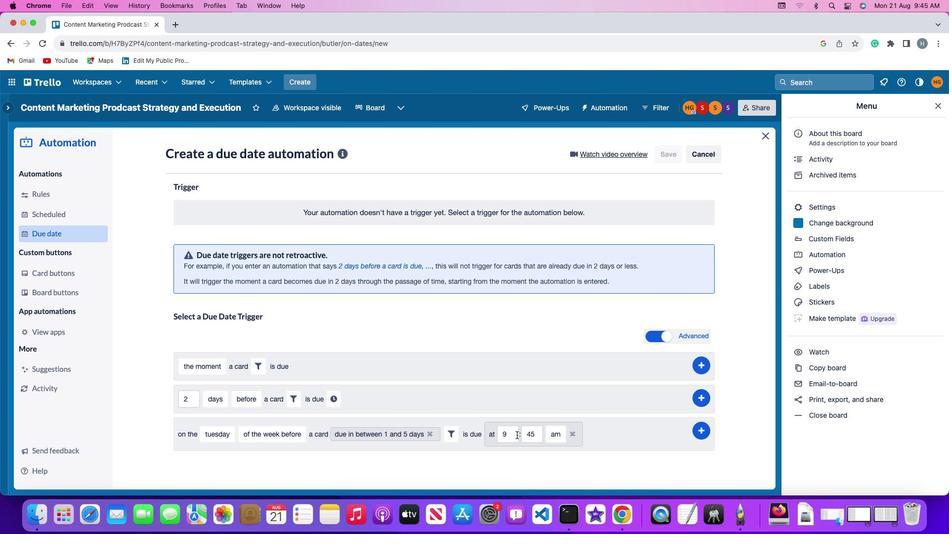 
Action: Mouse pressed left at (517, 435)
Screenshot: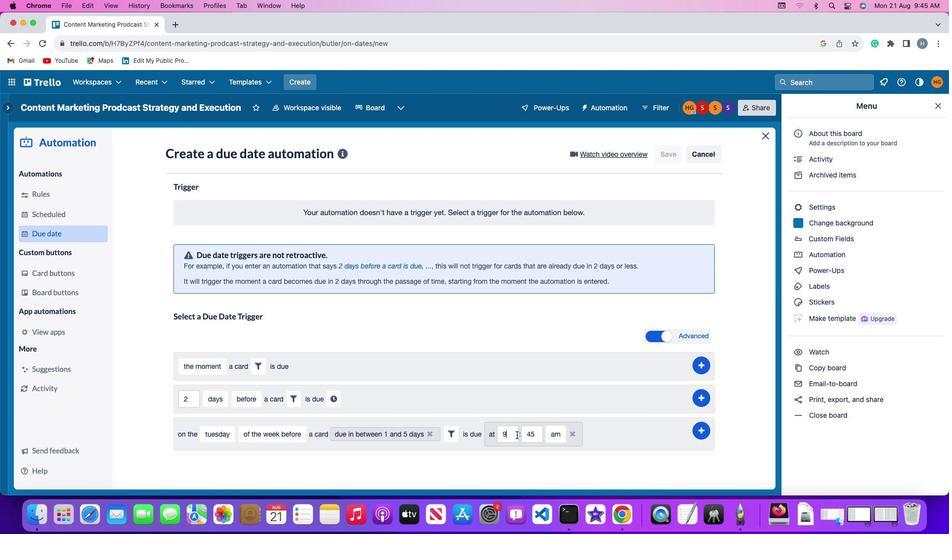 
Action: Mouse moved to (517, 435)
Screenshot: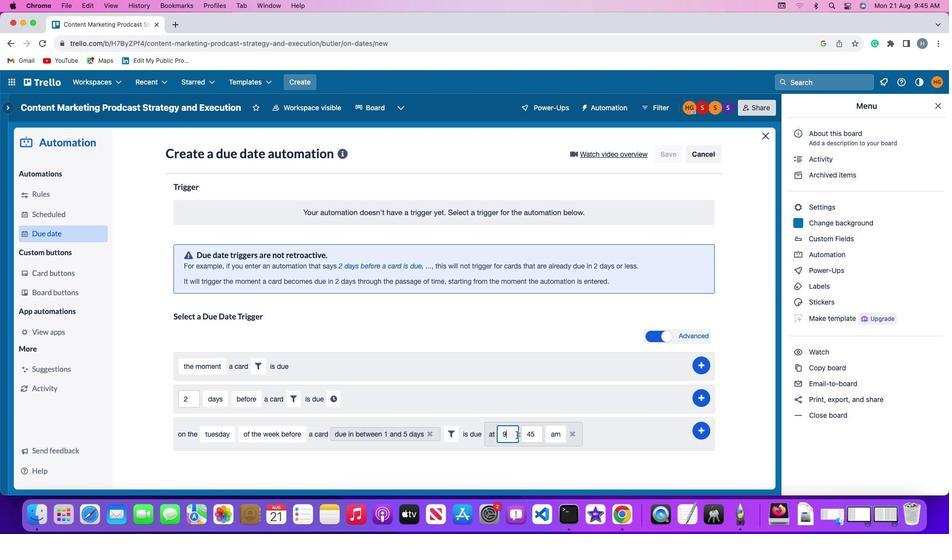 
Action: Key pressed Key.backspace
Screenshot: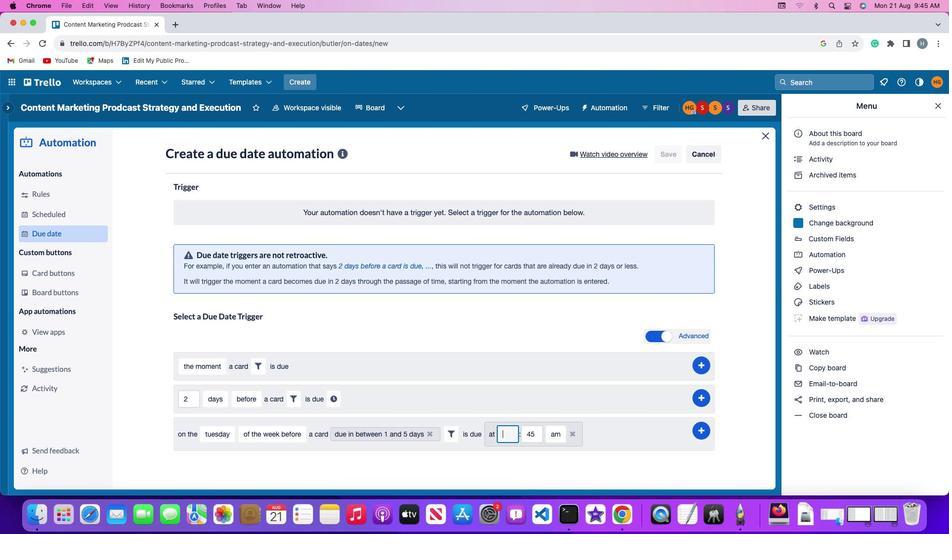 
Action: Mouse moved to (517, 434)
Screenshot: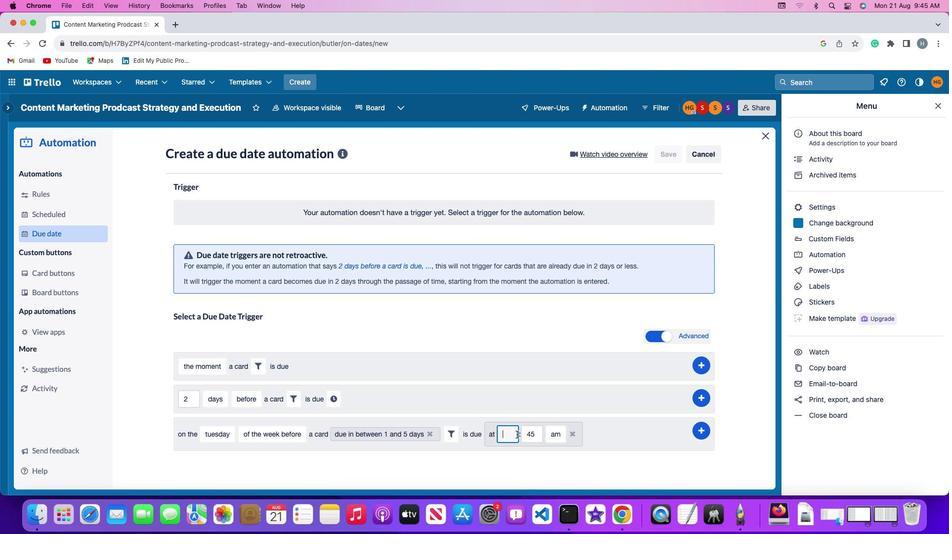 
Action: Key pressed '1'
Screenshot: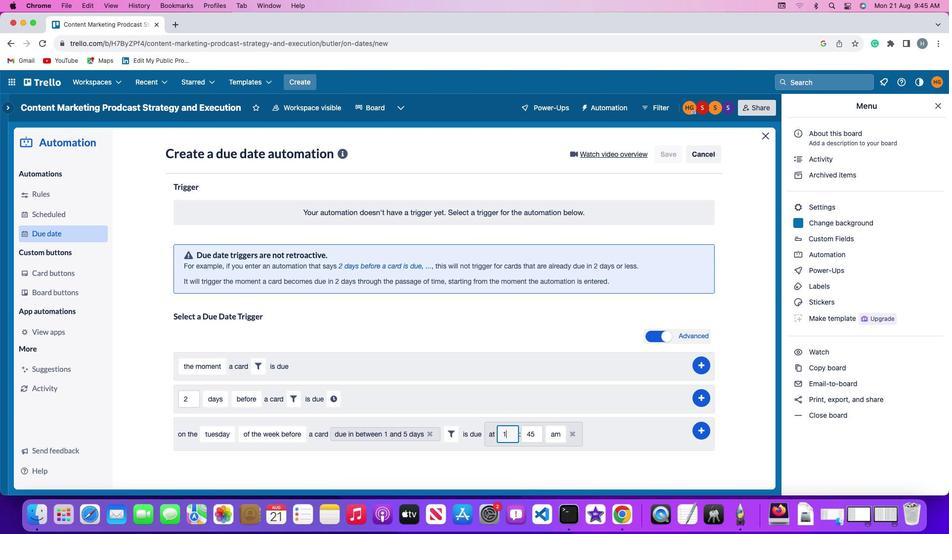 
Action: Mouse moved to (517, 433)
Screenshot: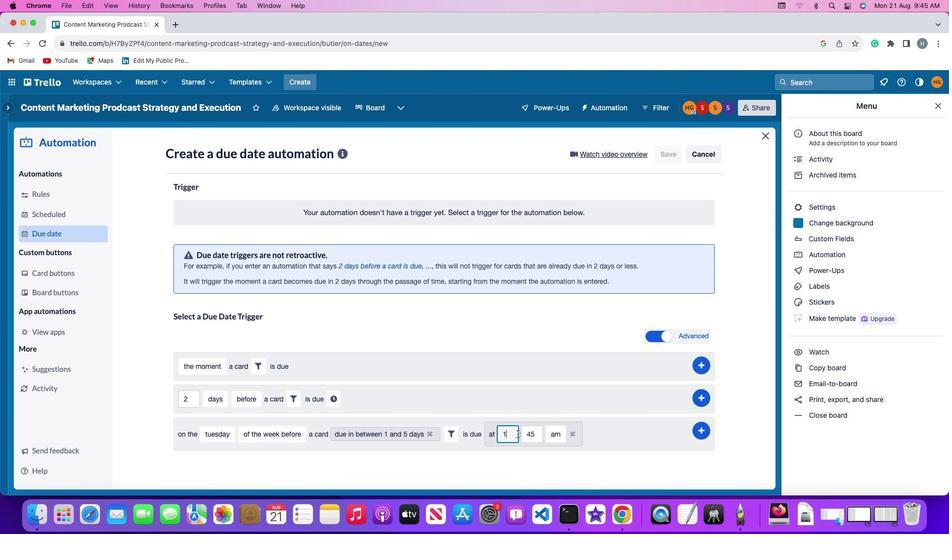 
Action: Key pressed '1'
Screenshot: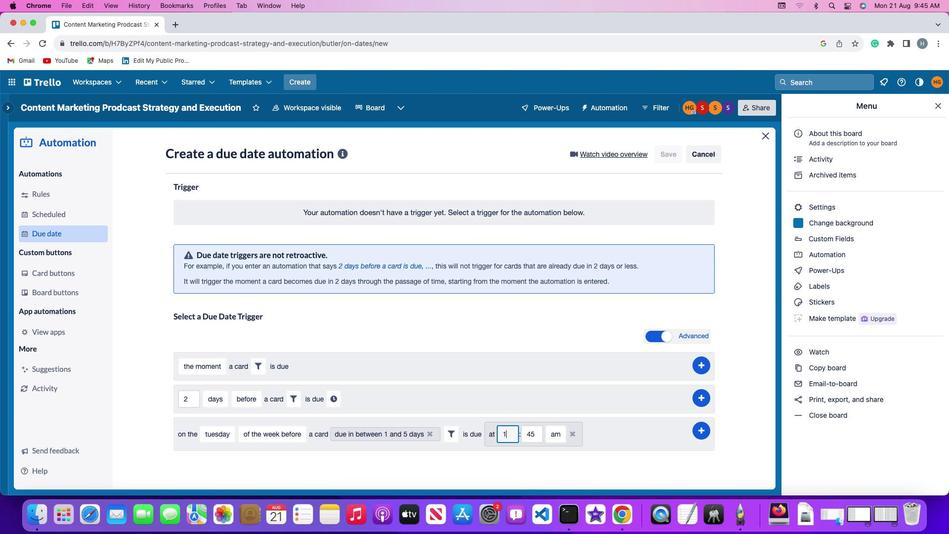 
Action: Mouse moved to (536, 432)
Screenshot: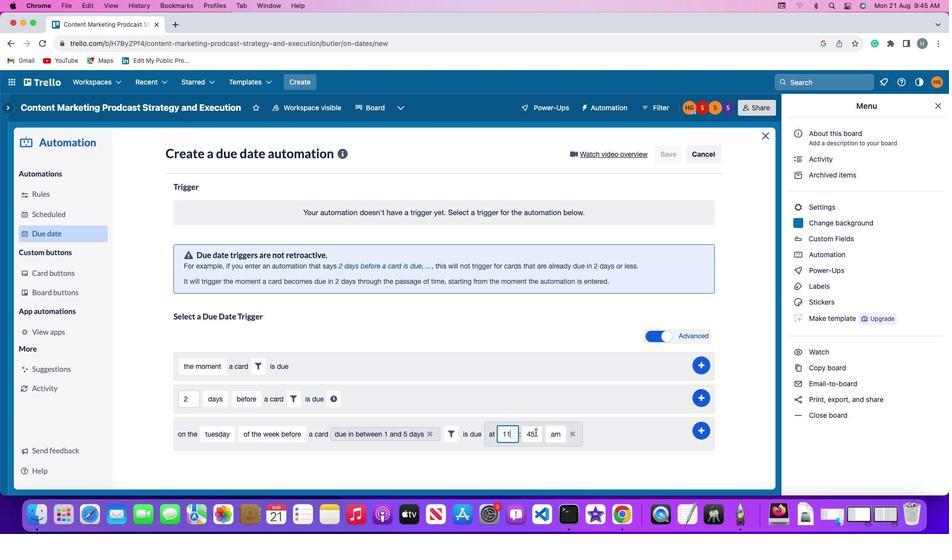 
Action: Mouse pressed left at (536, 432)
Screenshot: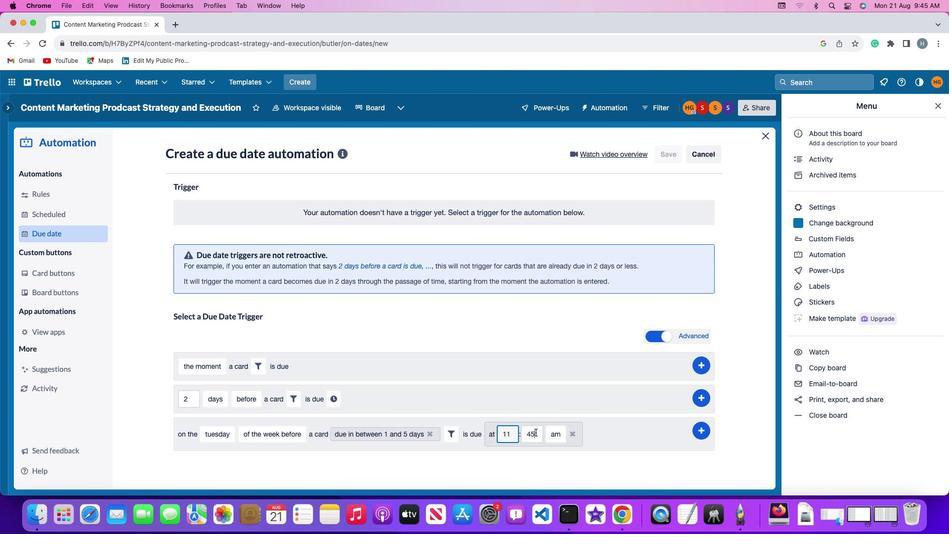 
Action: Key pressed Key.backspaceKey.backspace'0''0'
Screenshot: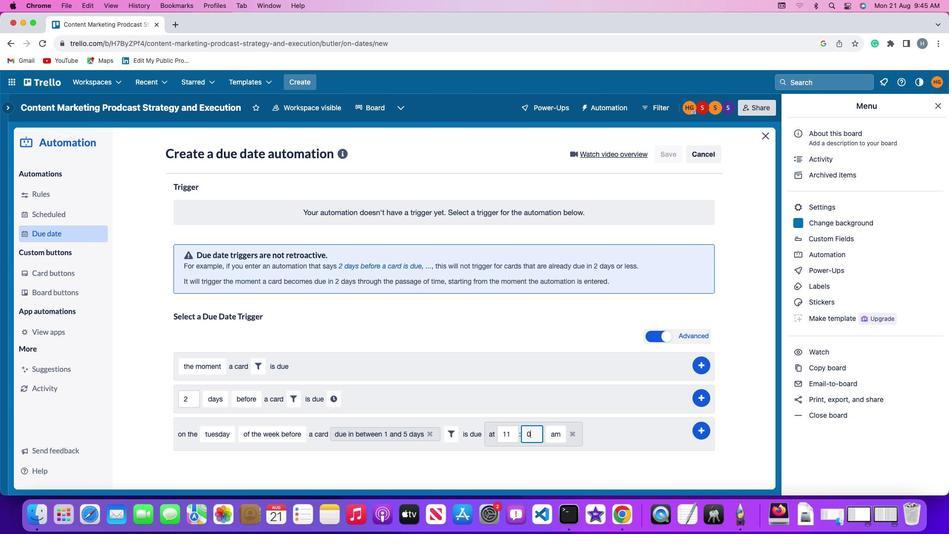 
Action: Mouse moved to (551, 432)
Screenshot: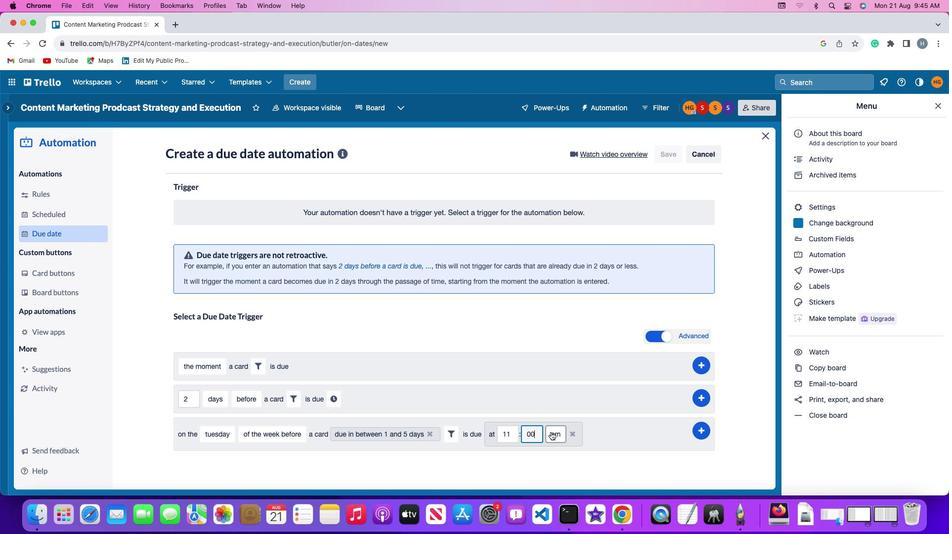 
Action: Mouse pressed left at (551, 432)
Screenshot: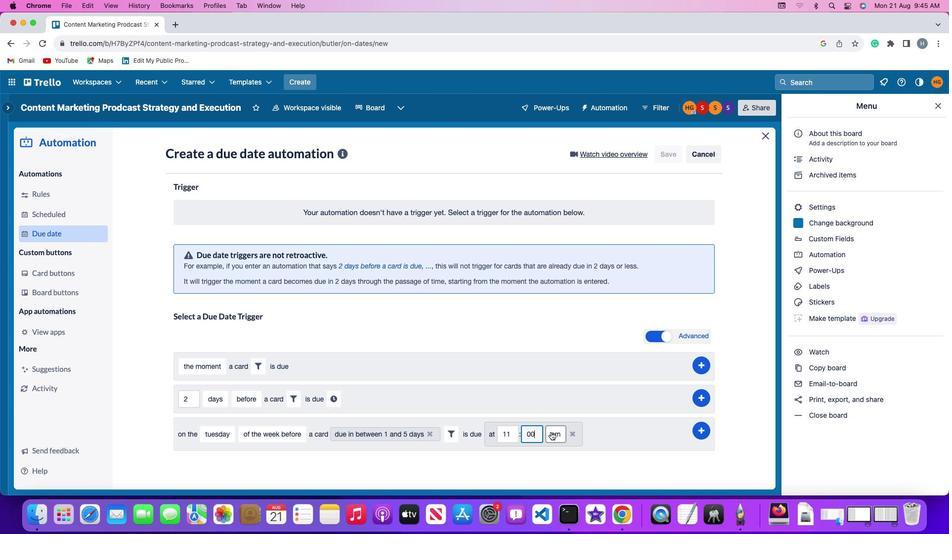 
Action: Mouse moved to (552, 443)
Screenshot: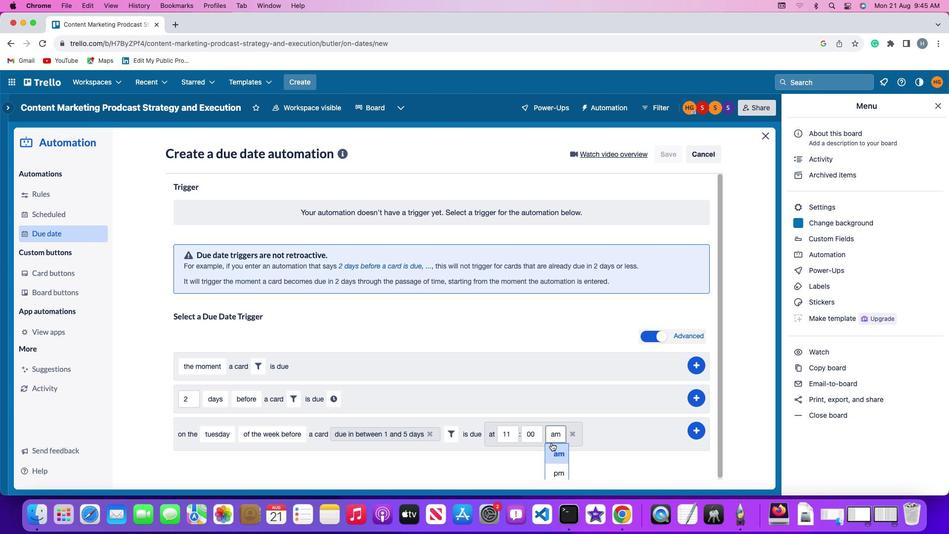 
Action: Mouse pressed left at (552, 443)
Screenshot: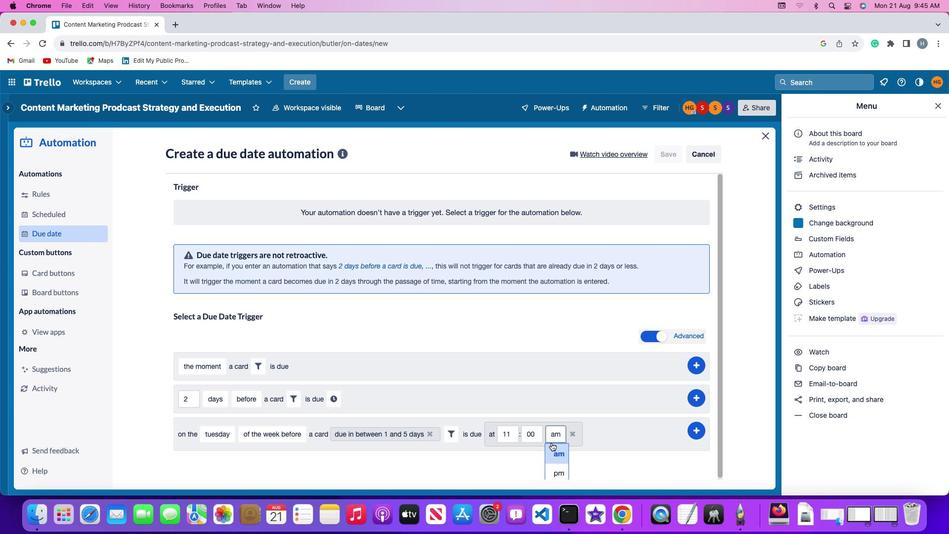 
Action: Mouse moved to (702, 426)
Screenshot: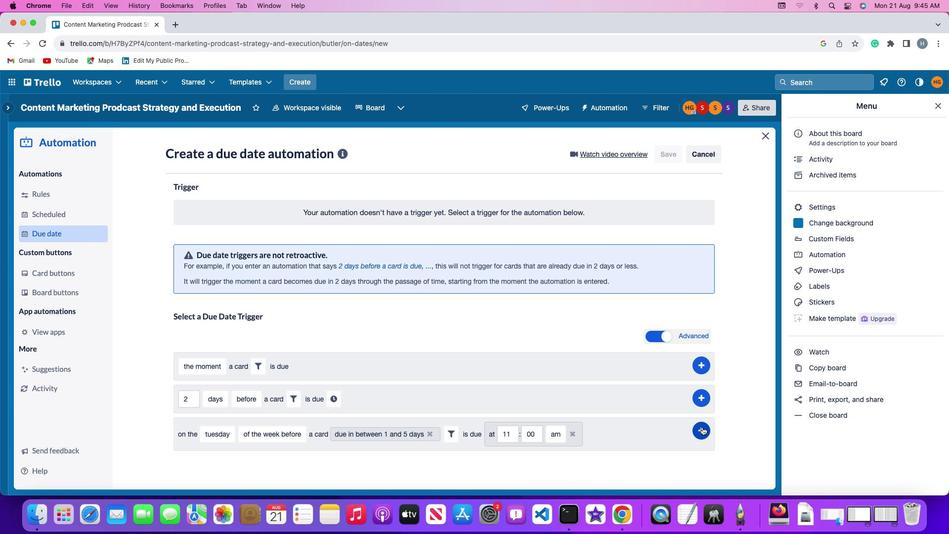 
Action: Mouse pressed left at (702, 426)
Screenshot: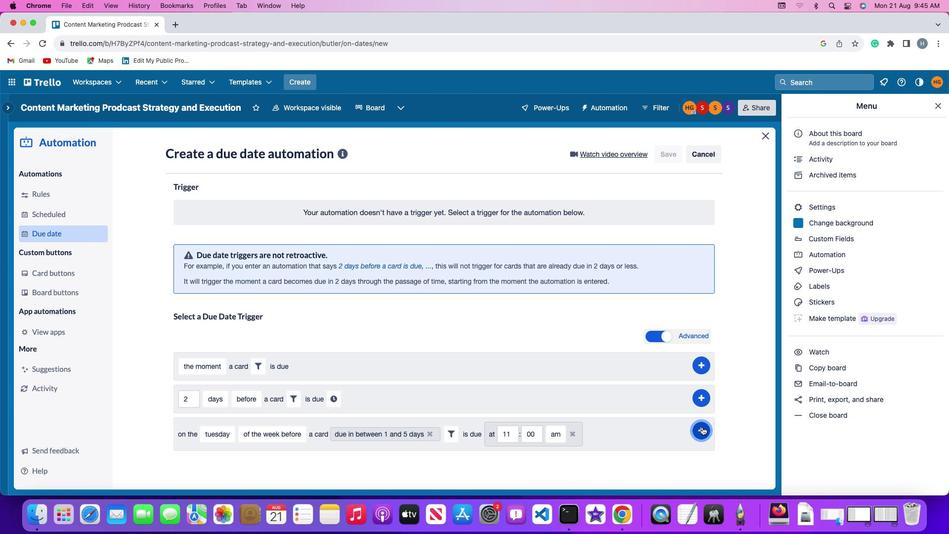 
Action: Mouse moved to (753, 354)
Screenshot: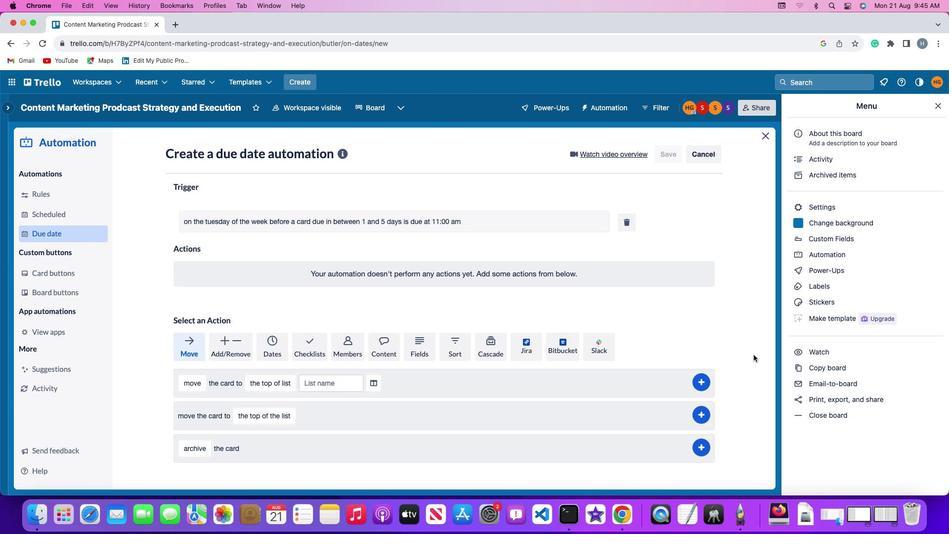 
